 Task: Create a rule from the Routing list, Task moved to a section -> Set Priority in the project AuroraStream , set the section as To-Do and set the priority of the task as  High
Action: Mouse moved to (1301, 206)
Screenshot: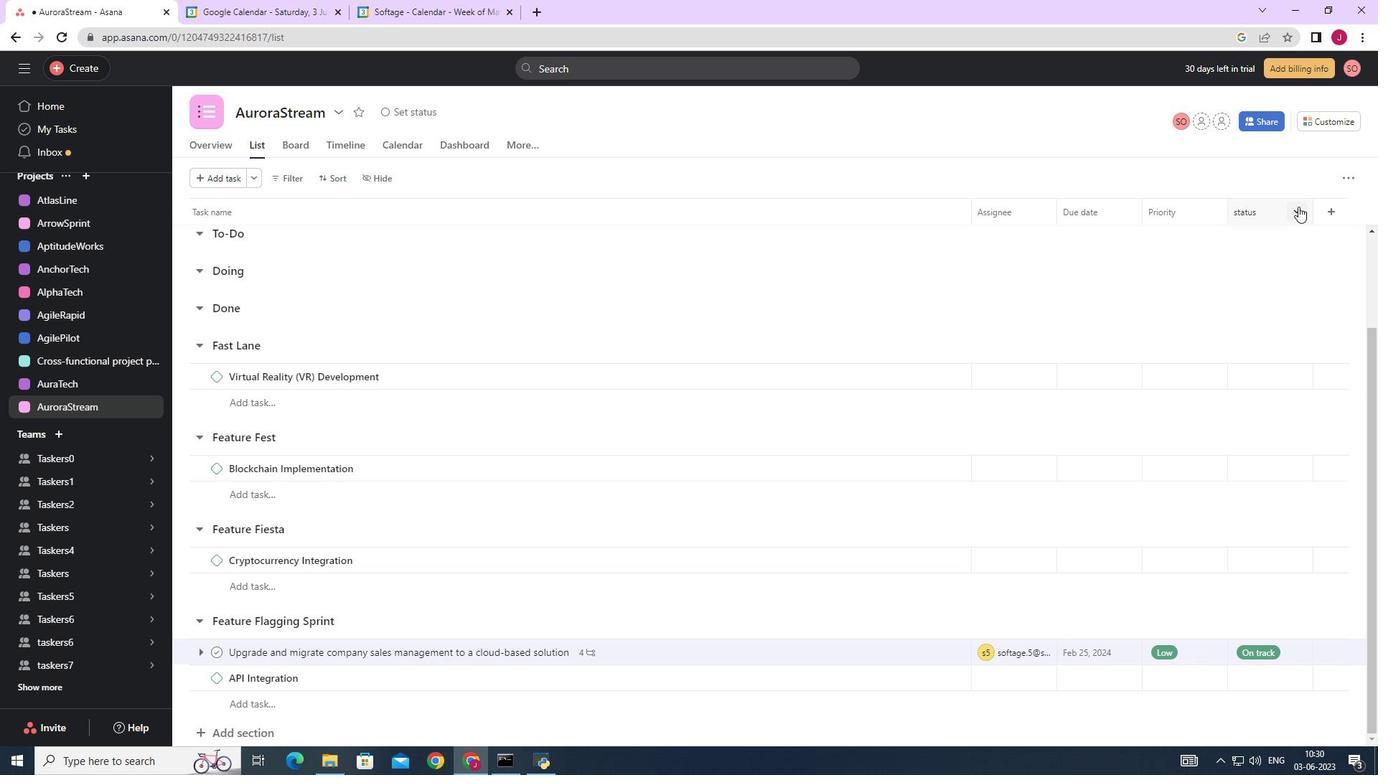 
Action: Mouse scrolled (1301, 206) with delta (0, 0)
Screenshot: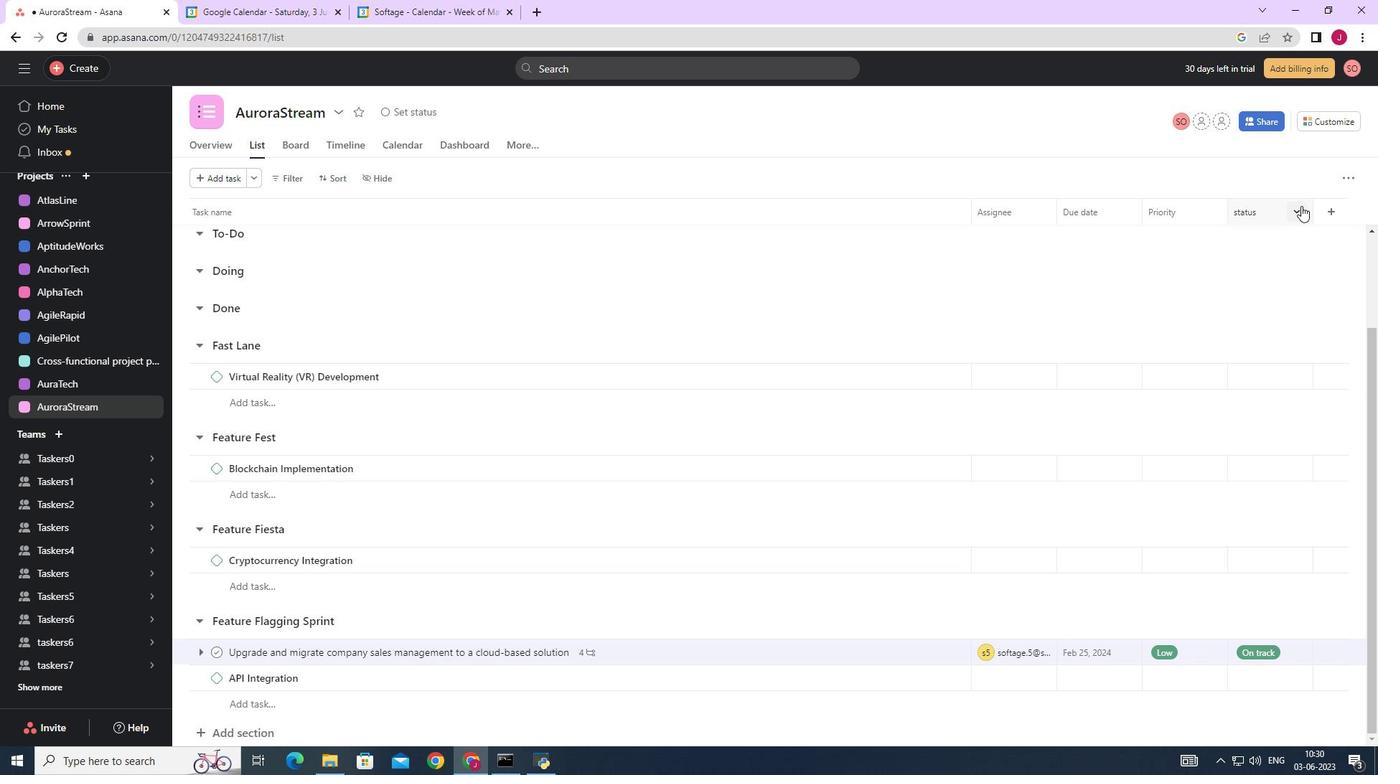 
Action: Mouse moved to (1335, 124)
Screenshot: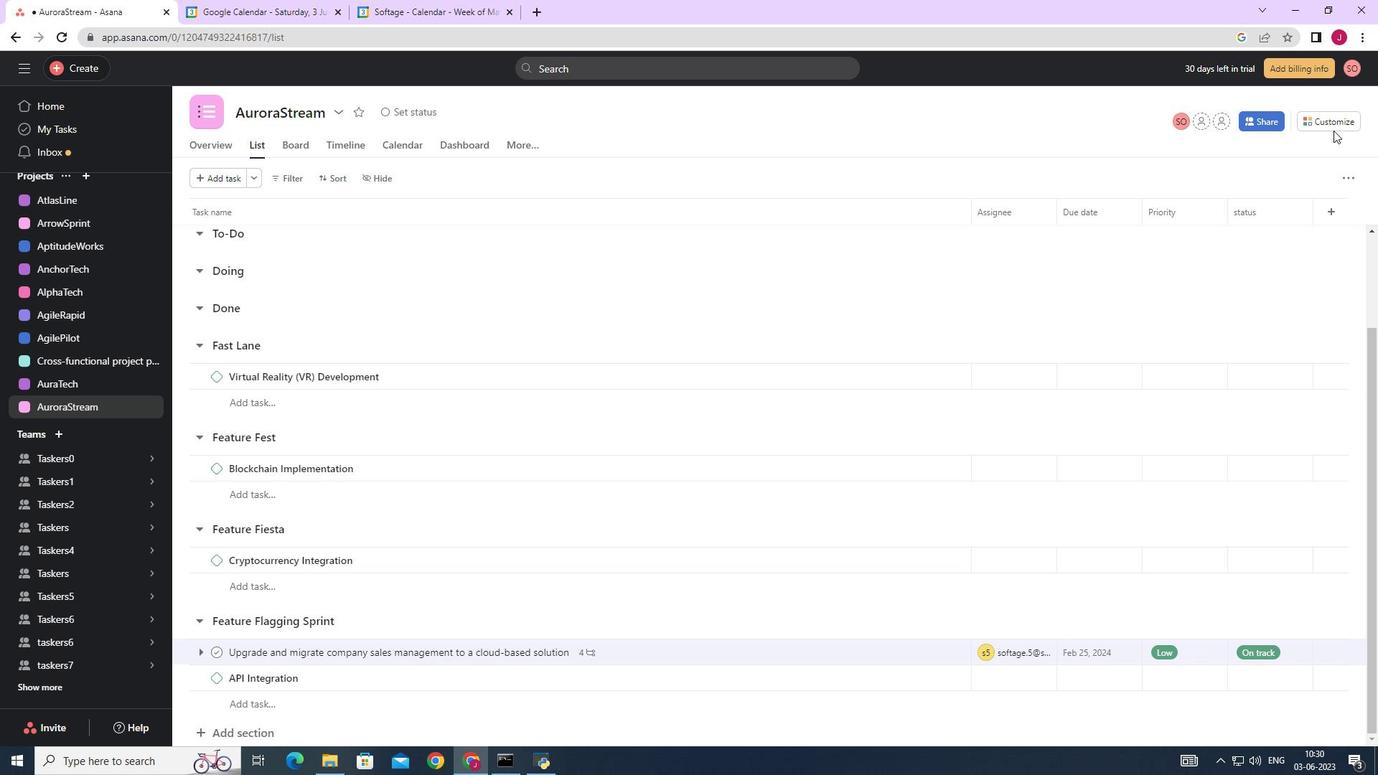 
Action: Mouse pressed left at (1335, 124)
Screenshot: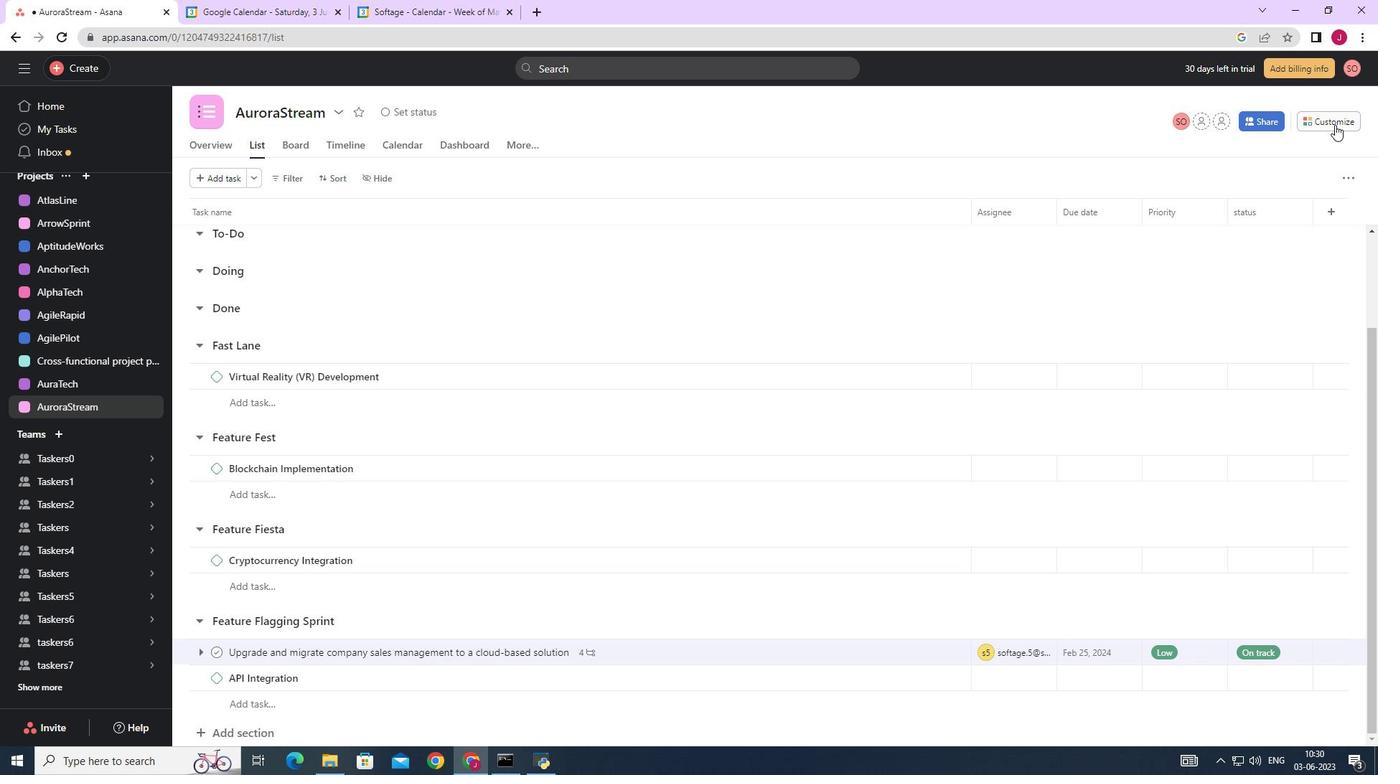 
Action: Mouse moved to (728, 470)
Screenshot: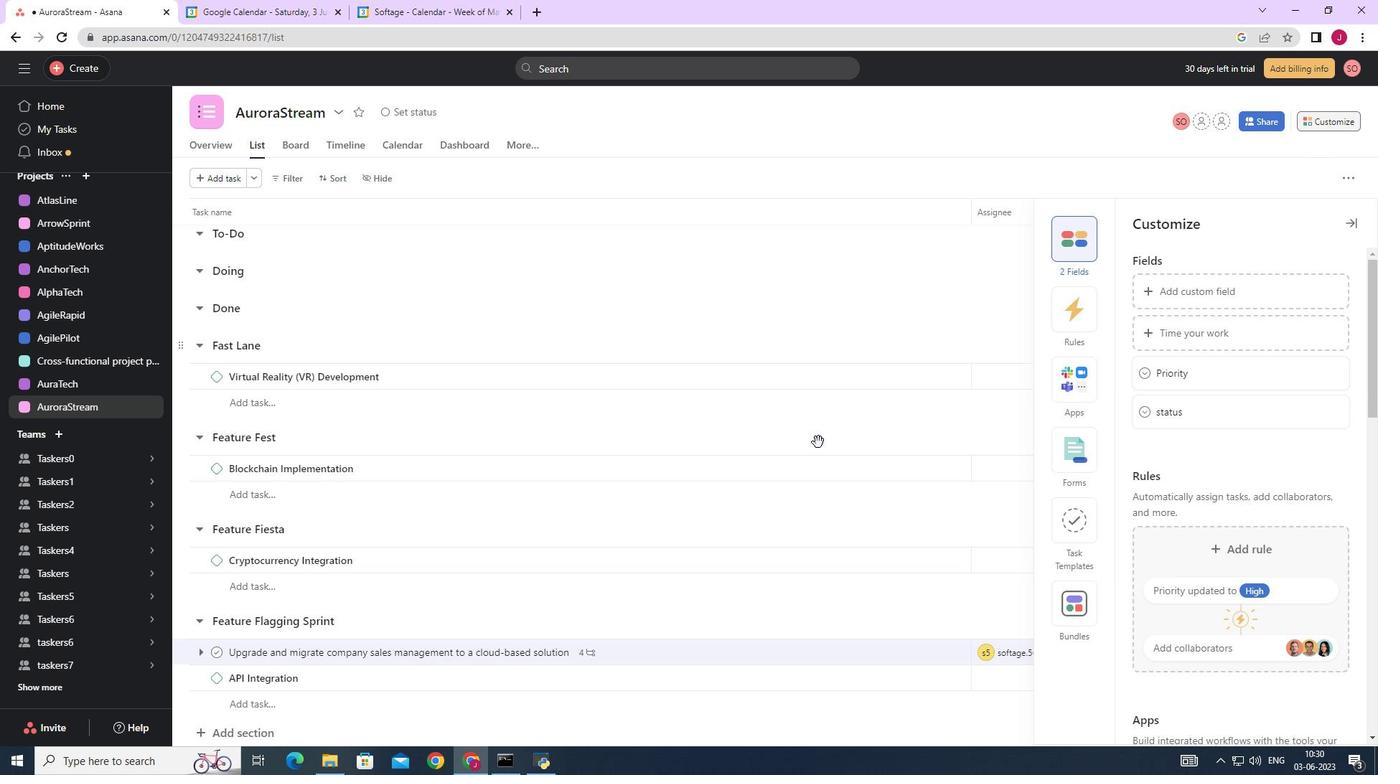 
Action: Mouse scrolled (728, 470) with delta (0, 0)
Screenshot: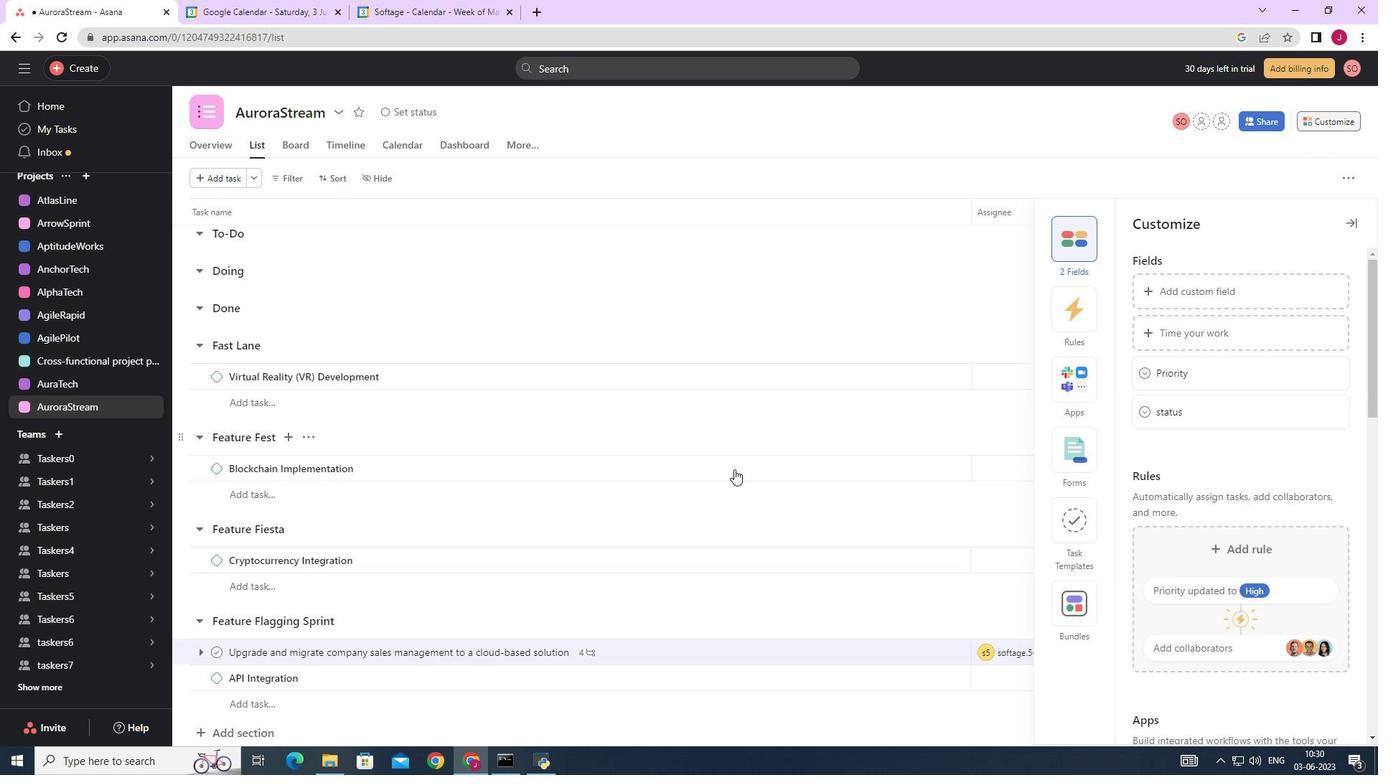 
Action: Mouse scrolled (728, 470) with delta (0, 0)
Screenshot: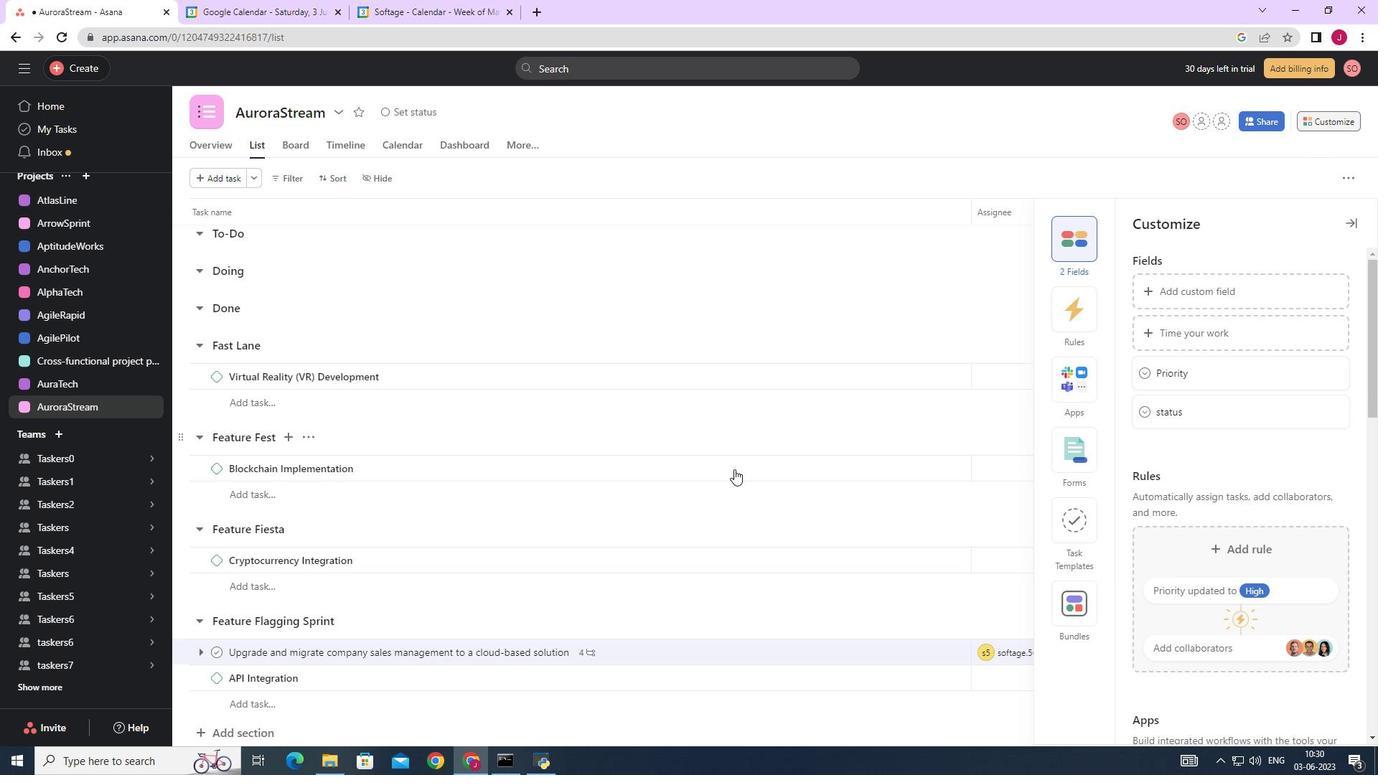 
Action: Mouse scrolled (728, 470) with delta (0, 0)
Screenshot: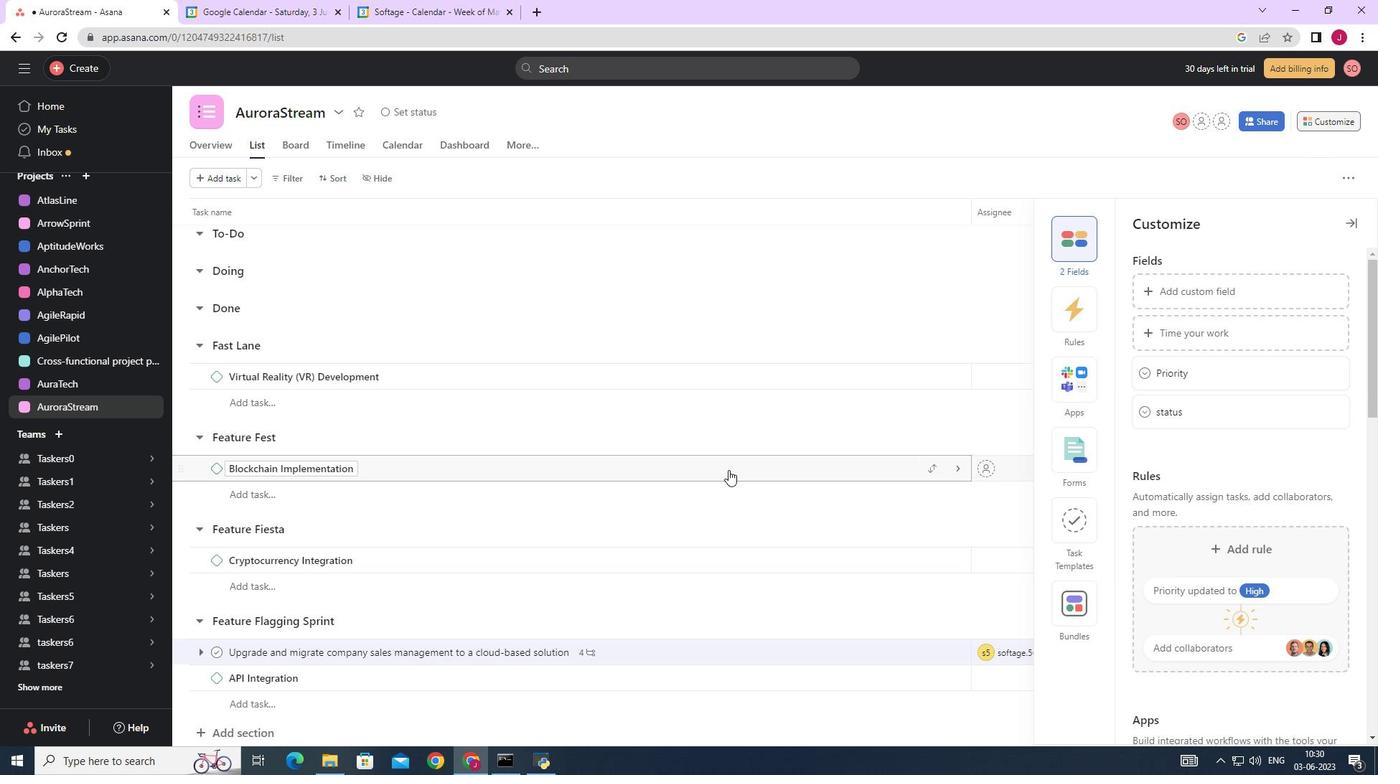
Action: Mouse scrolled (728, 470) with delta (0, 0)
Screenshot: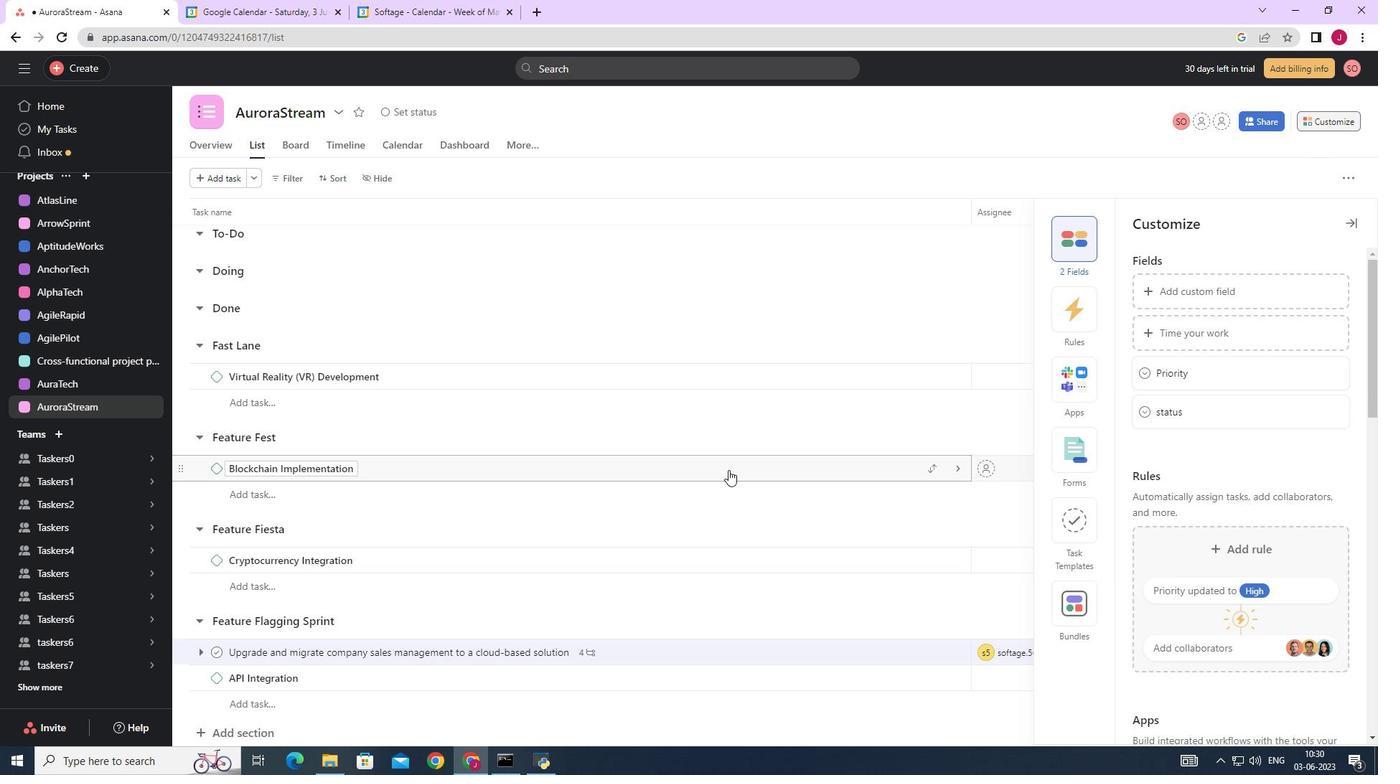 
Action: Mouse moved to (725, 468)
Screenshot: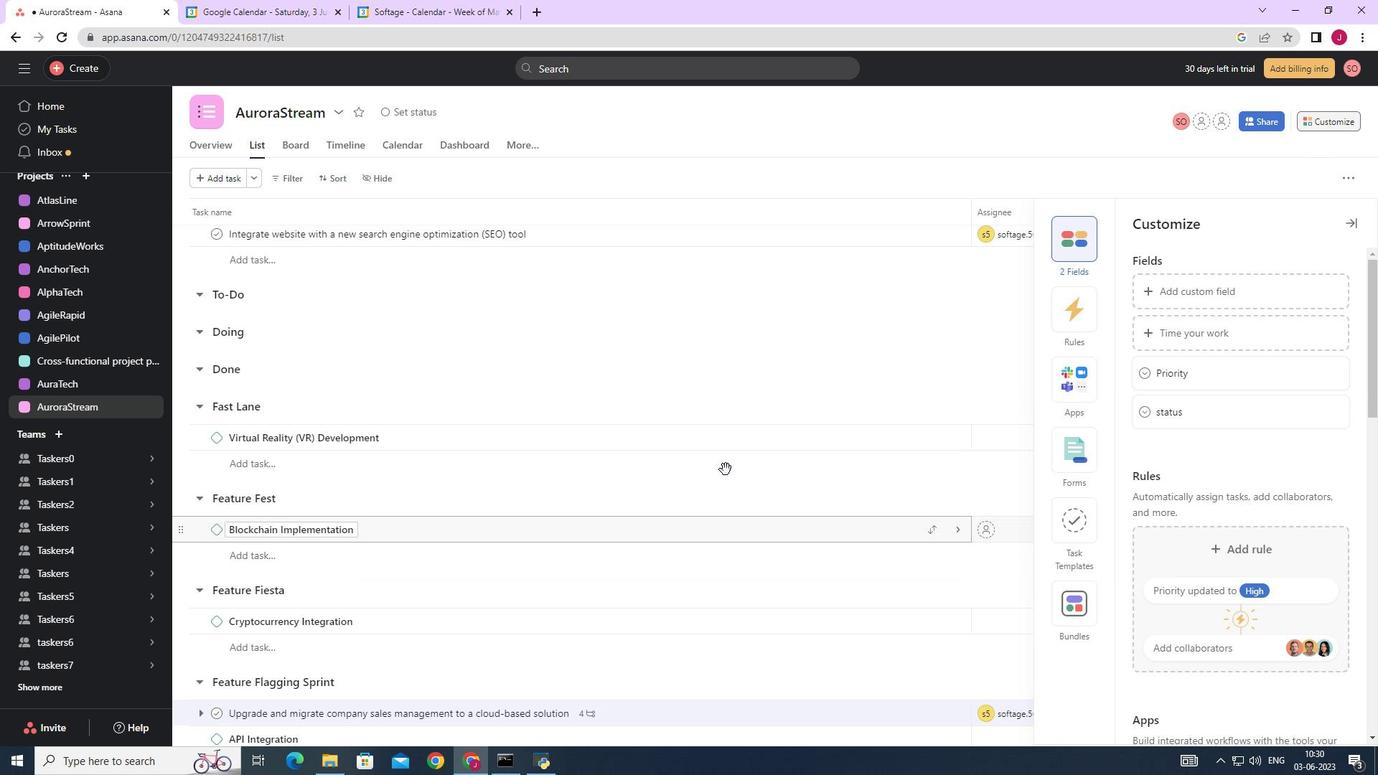 
Action: Mouse scrolled (725, 469) with delta (0, 0)
Screenshot: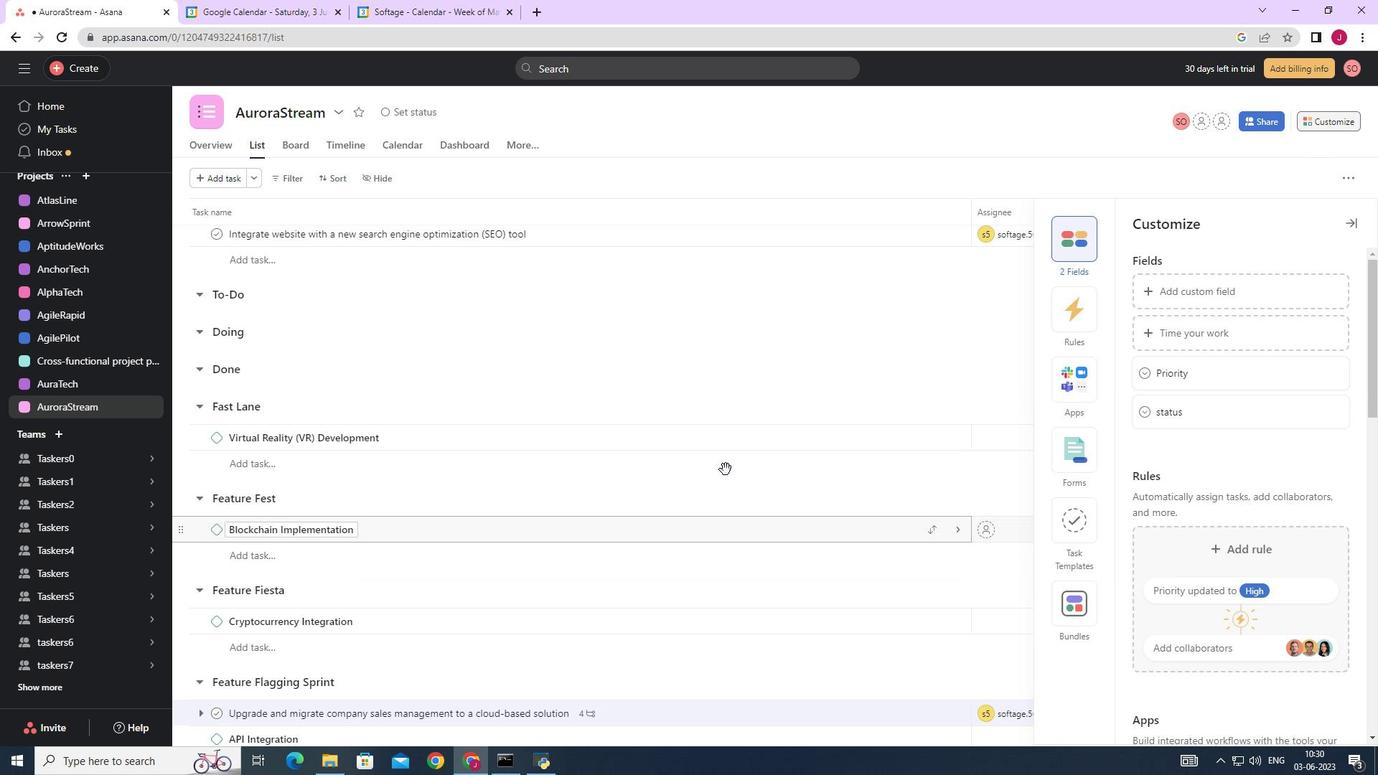
Action: Mouse scrolled (725, 469) with delta (0, 0)
Screenshot: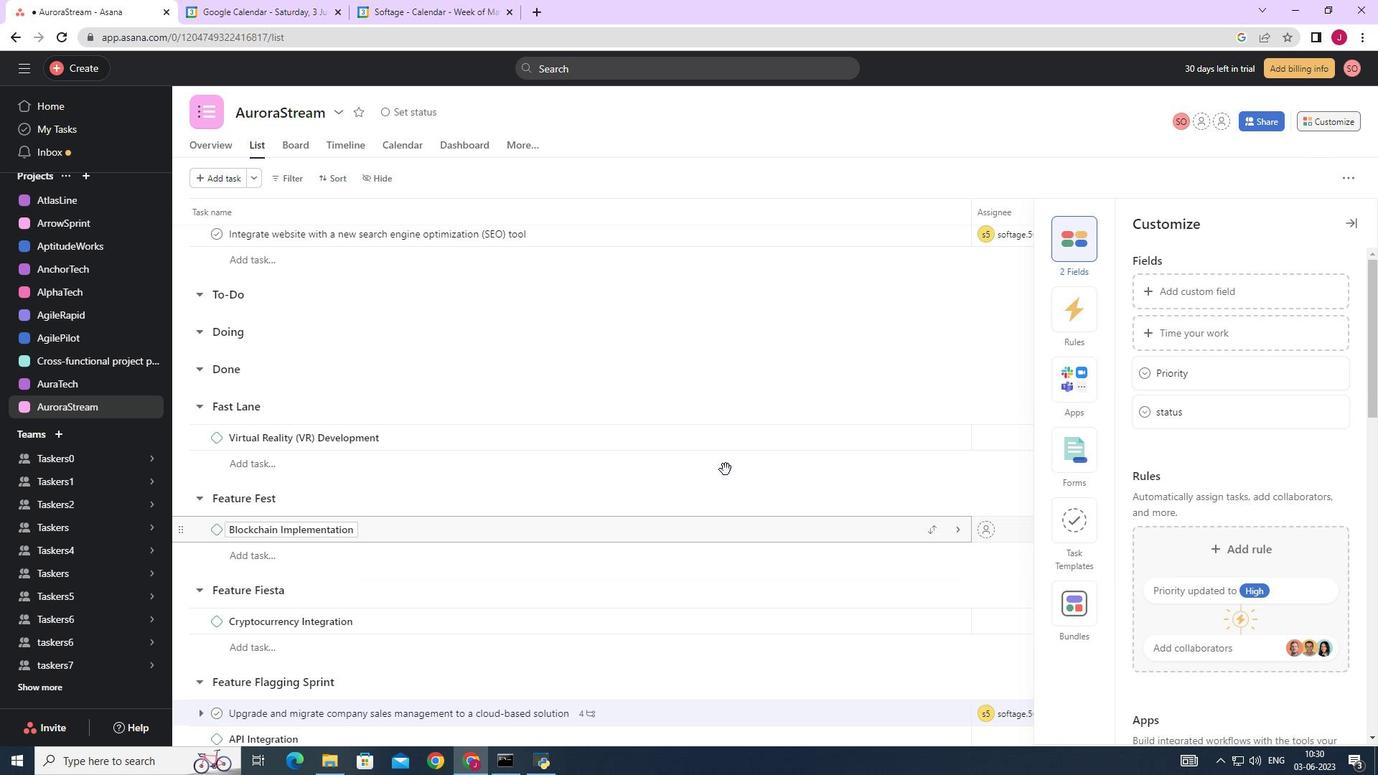 
Action: Mouse scrolled (725, 469) with delta (0, 0)
Screenshot: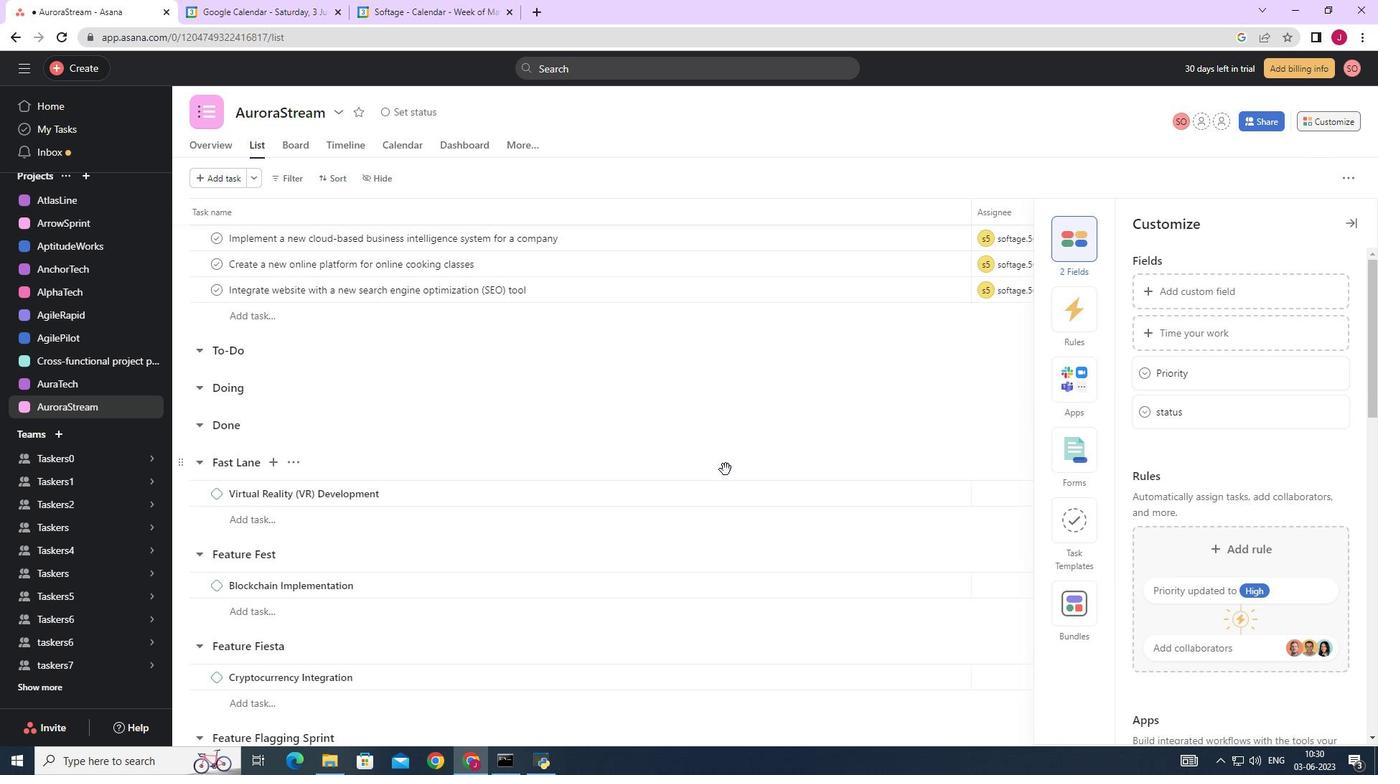 
Action: Mouse scrolled (725, 469) with delta (0, 0)
Screenshot: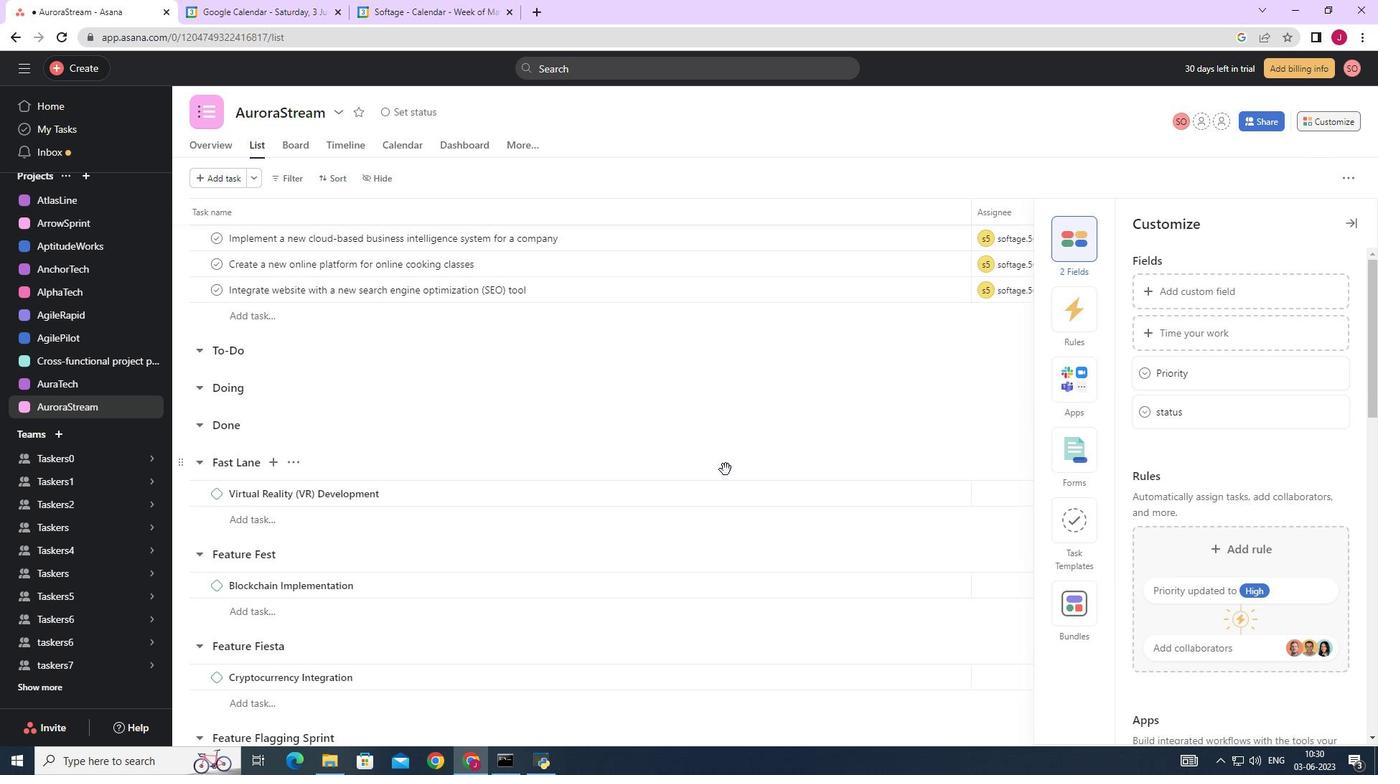 
Action: Mouse moved to (1066, 323)
Screenshot: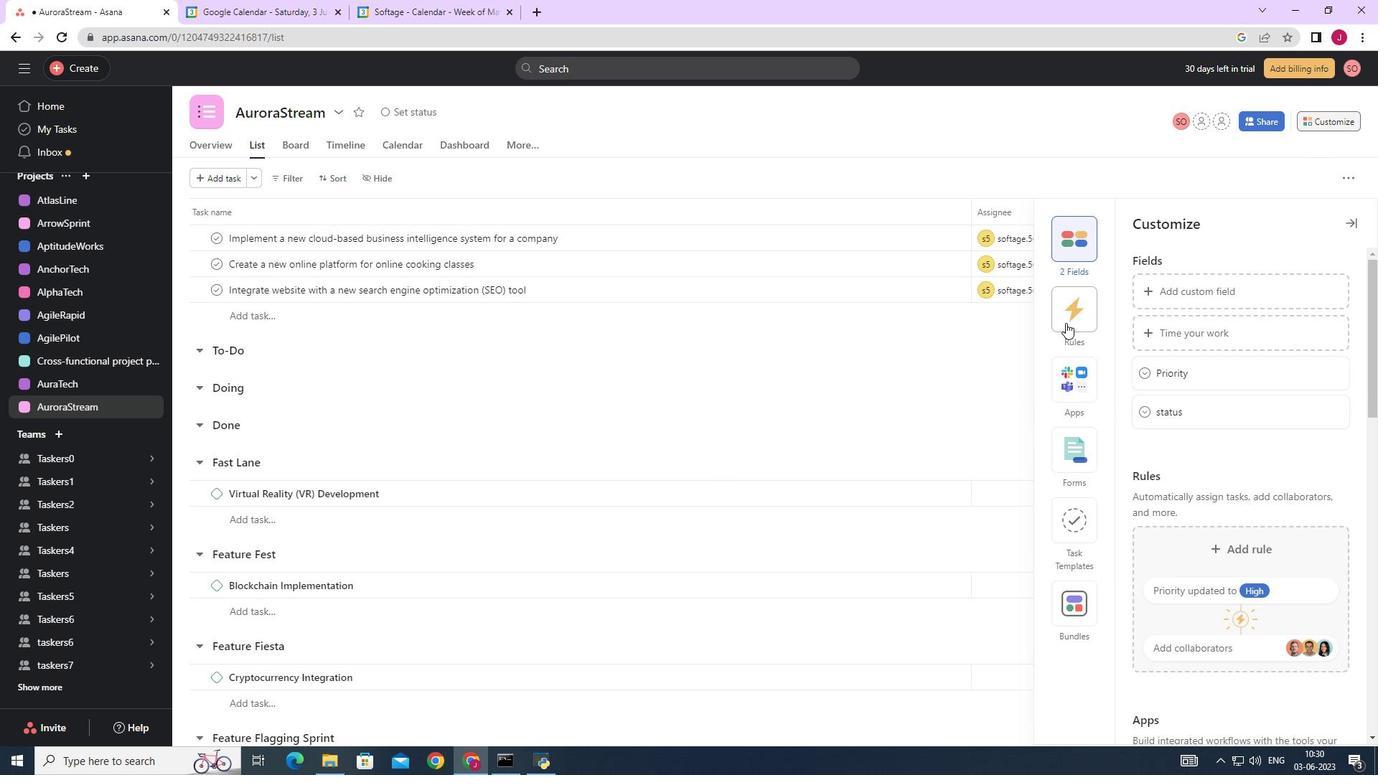 
Action: Mouse pressed left at (1066, 323)
Screenshot: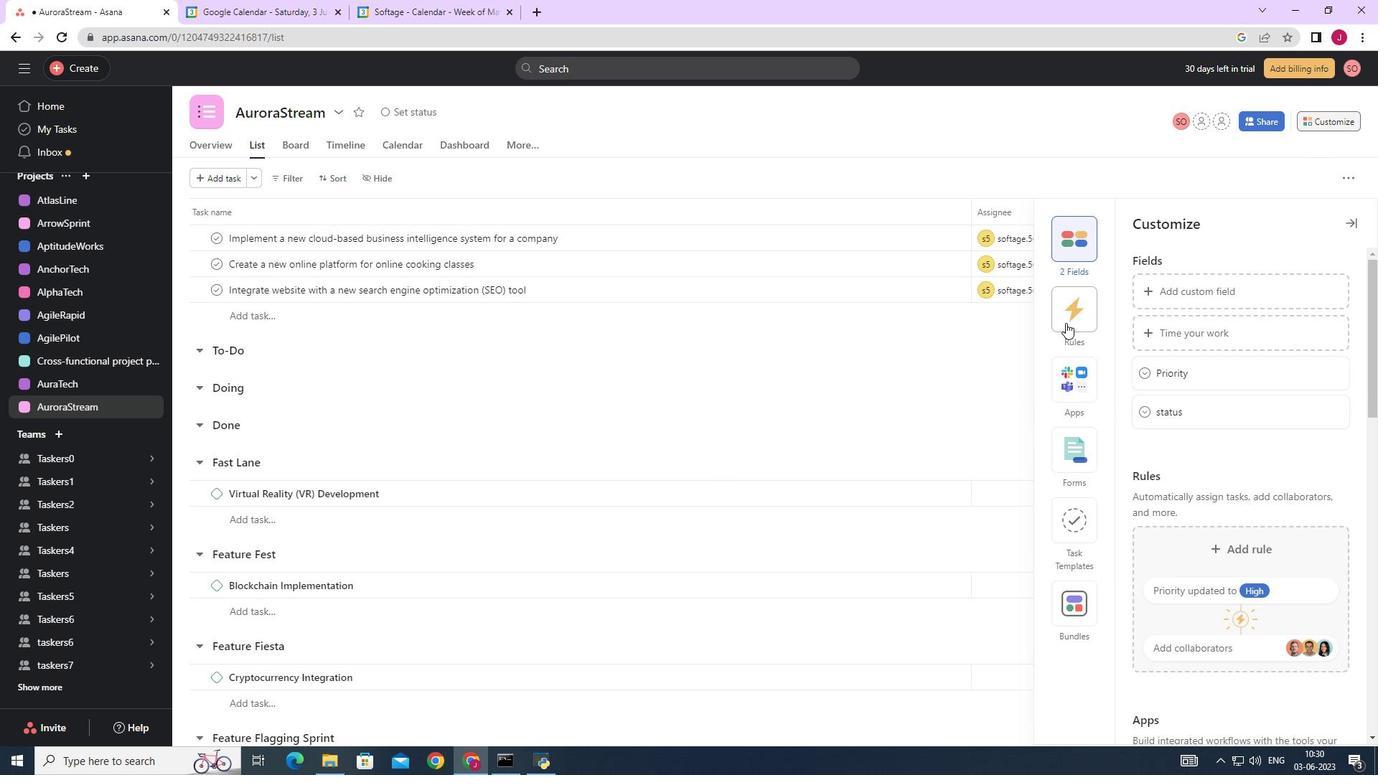 
Action: Mouse moved to (1181, 321)
Screenshot: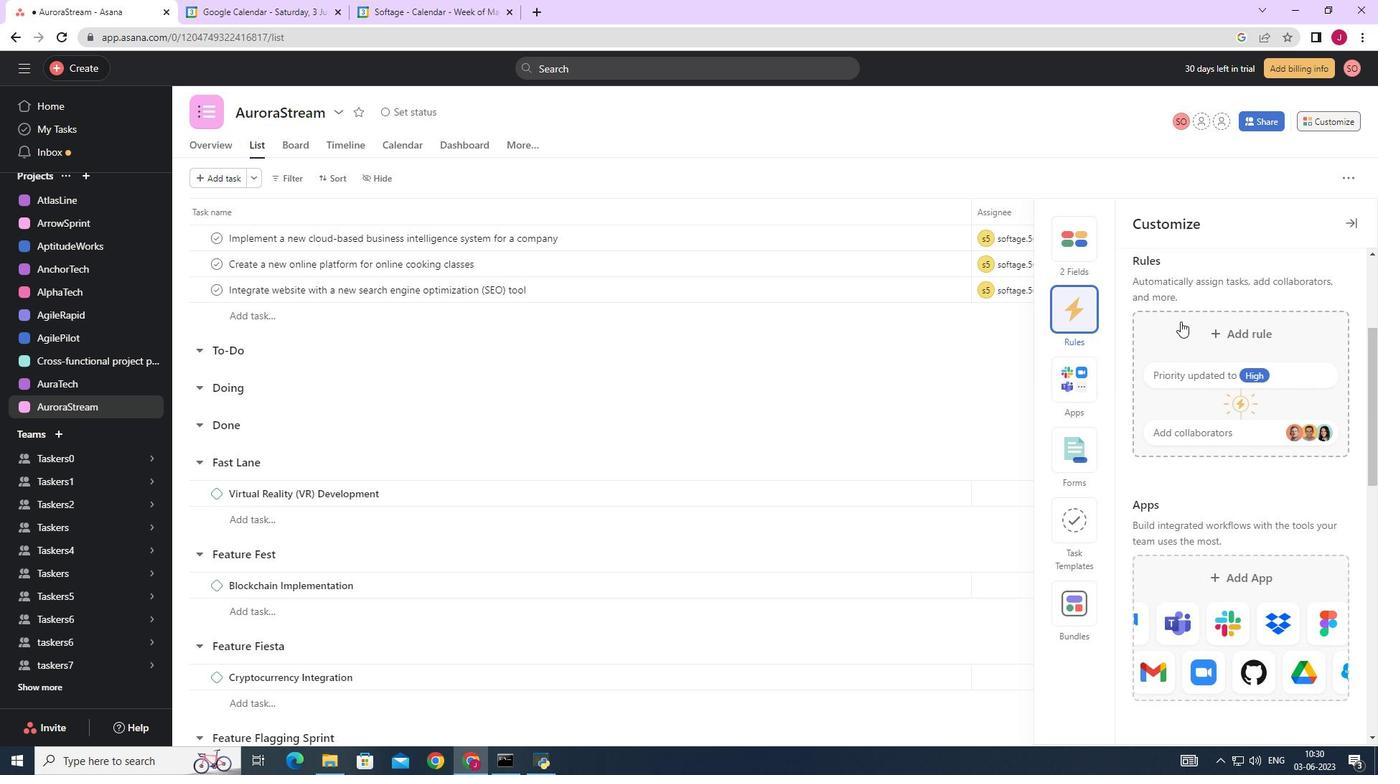 
Action: Mouse pressed left at (1181, 321)
Screenshot: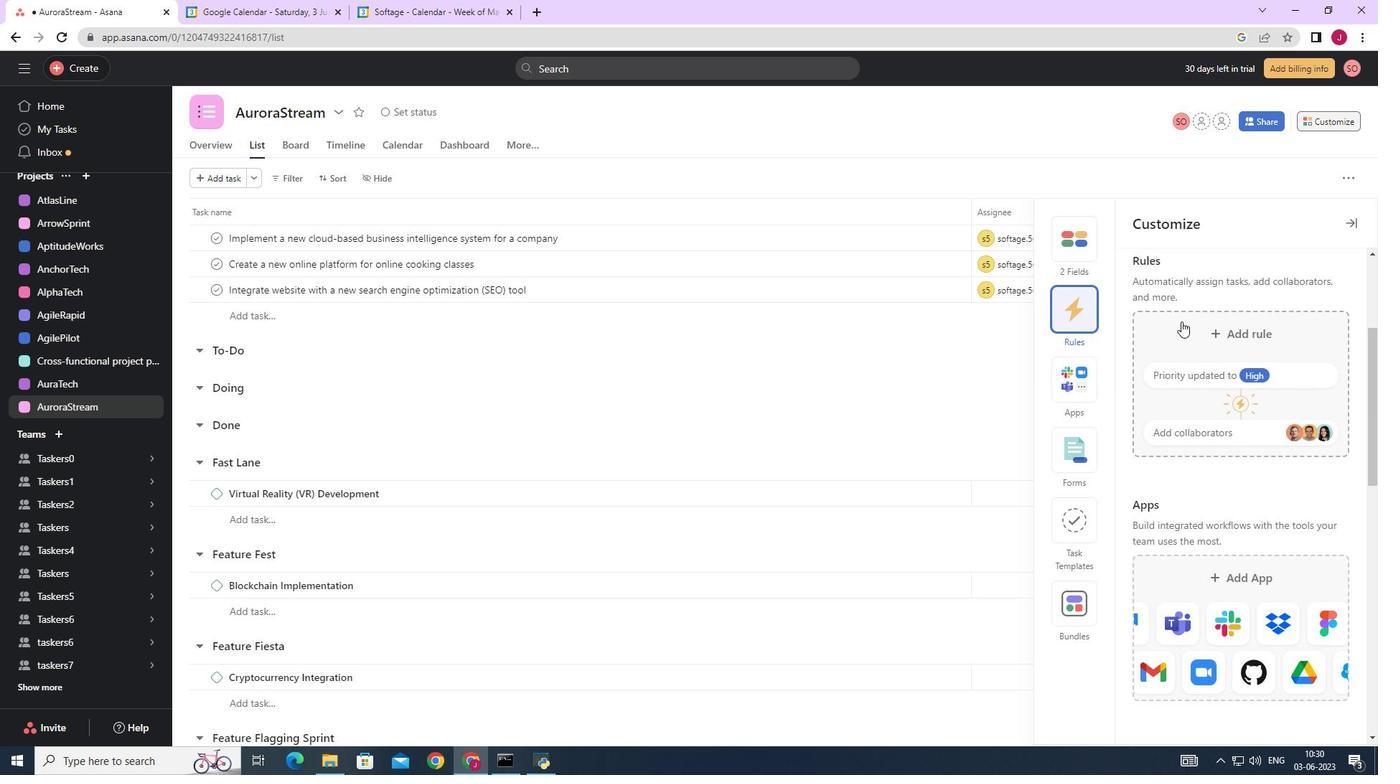 
Action: Mouse moved to (308, 193)
Screenshot: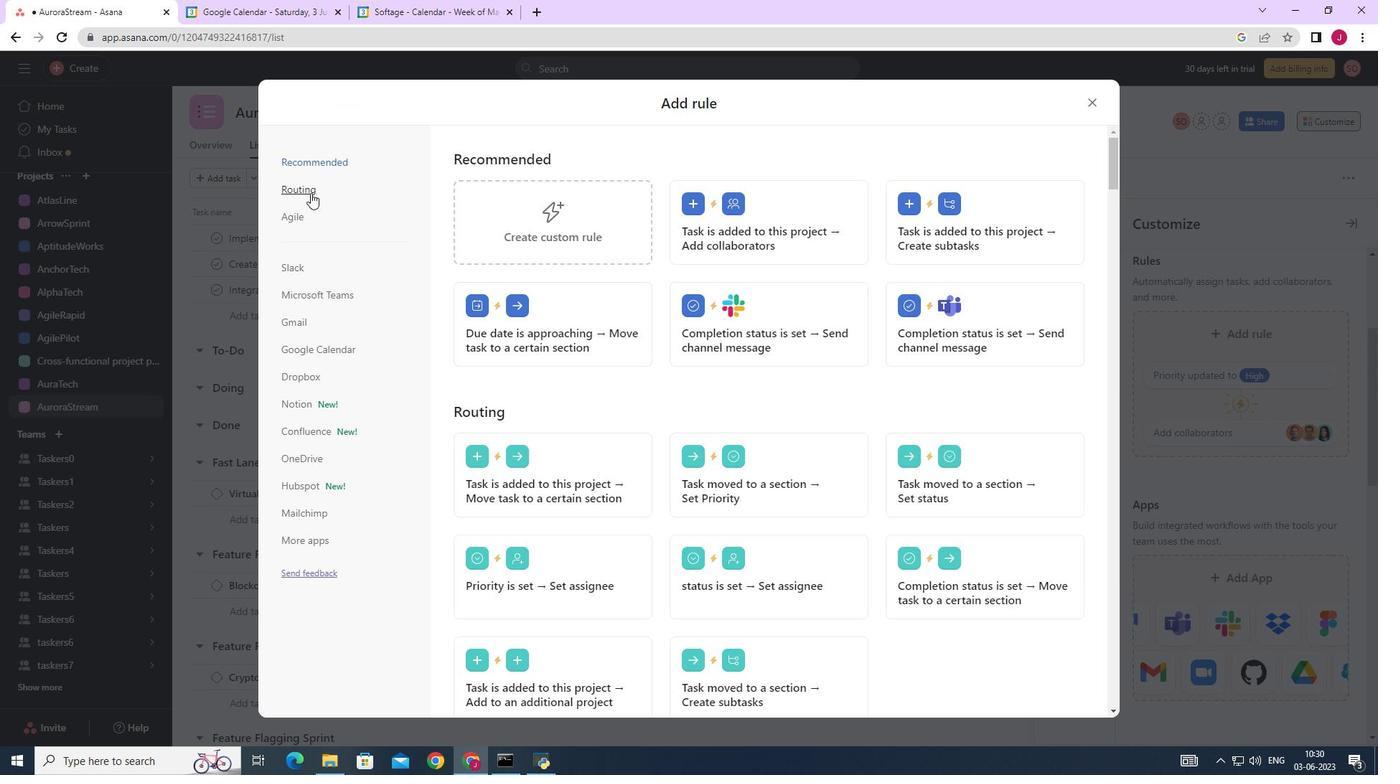 
Action: Mouse pressed left at (308, 193)
Screenshot: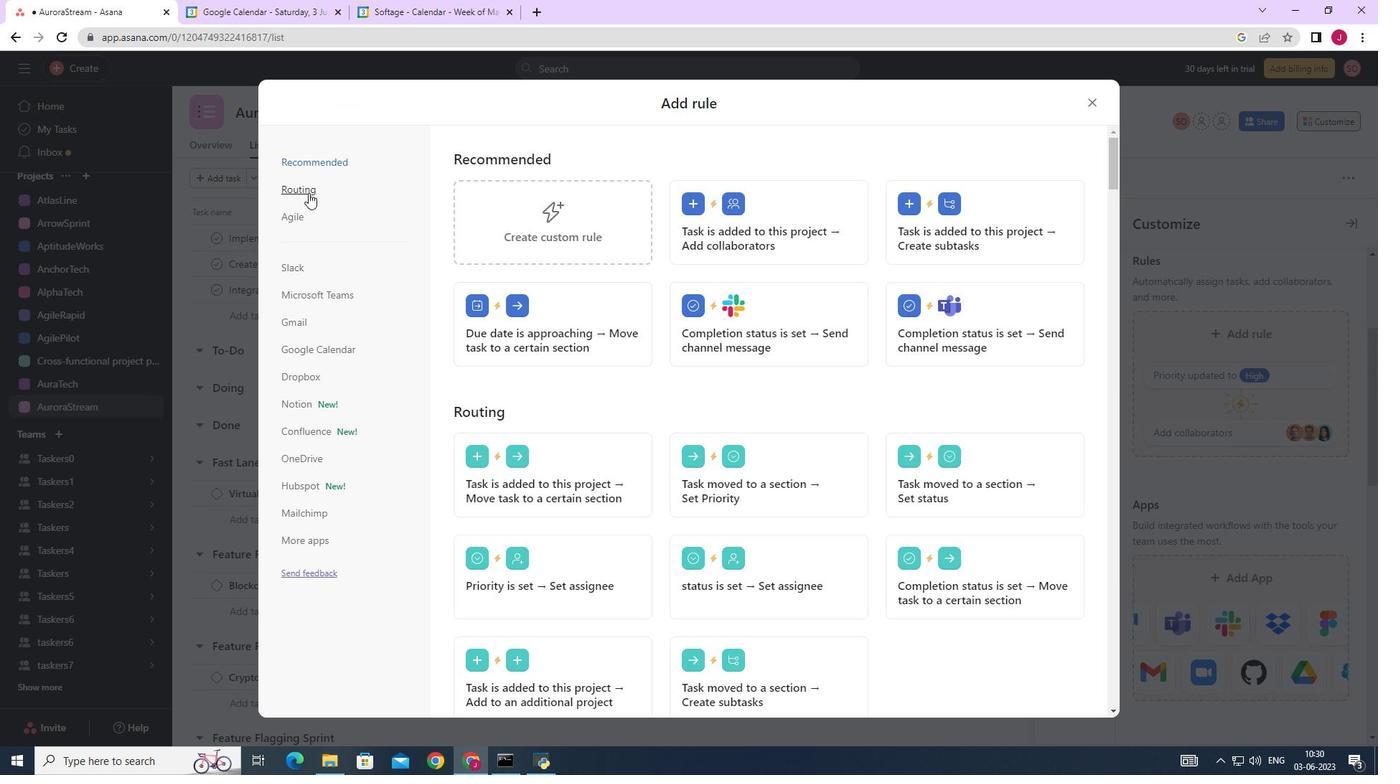 
Action: Mouse moved to (758, 241)
Screenshot: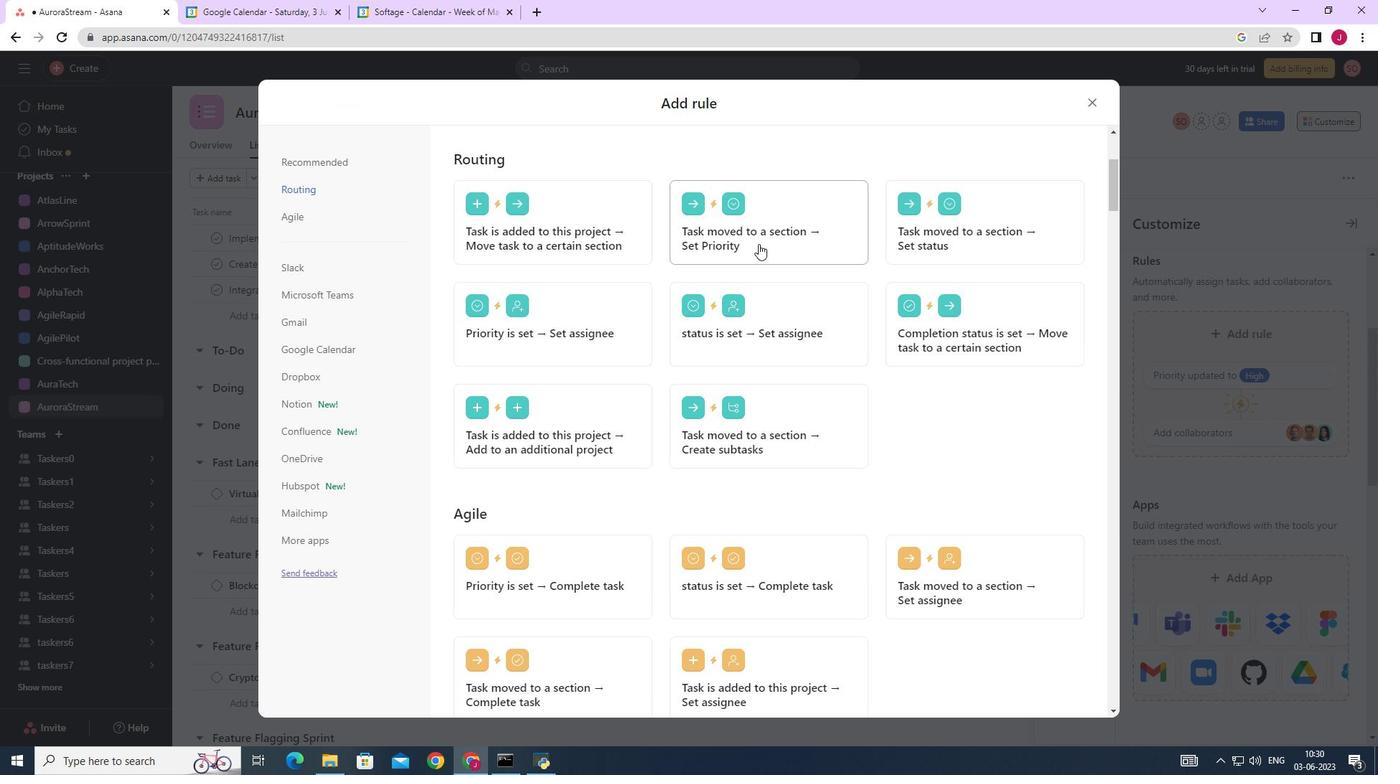 
Action: Mouse pressed left at (758, 241)
Screenshot: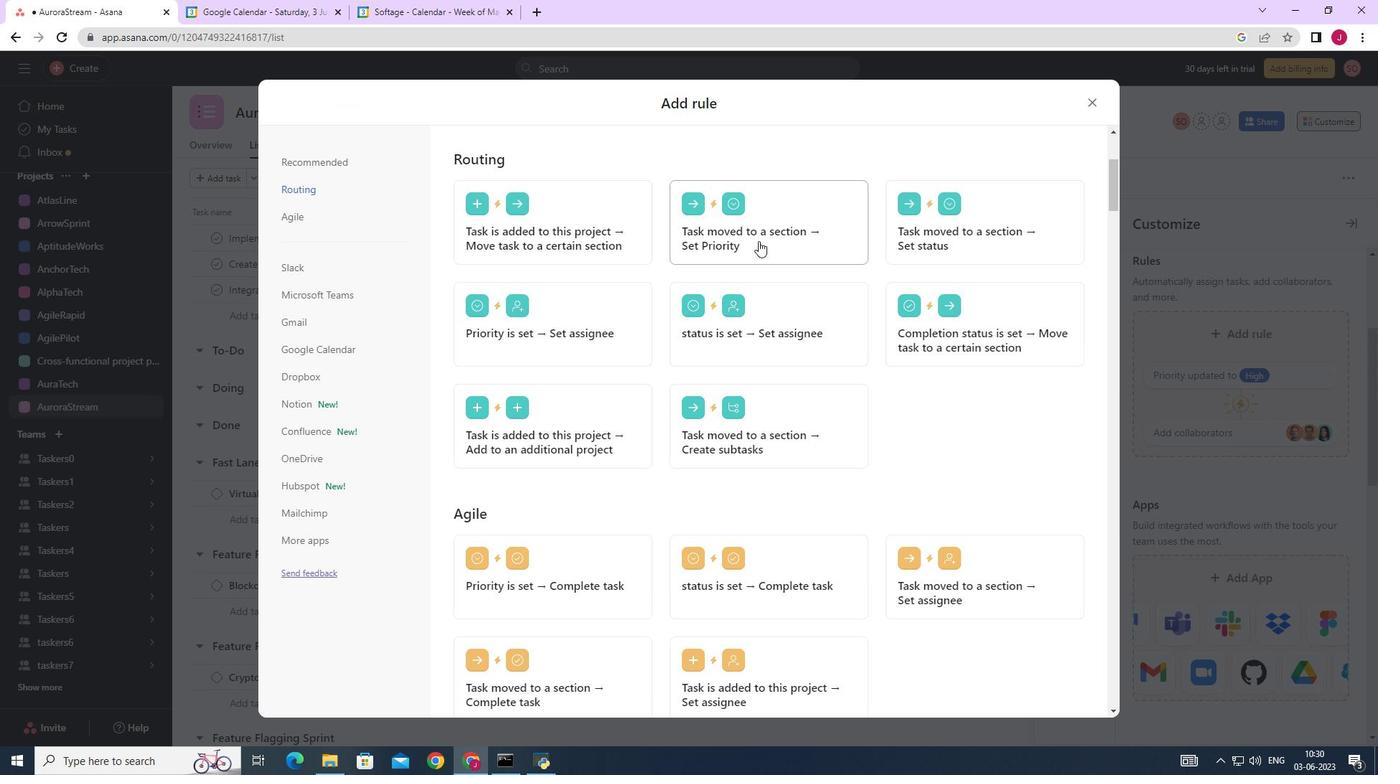 
Action: Mouse moved to (564, 399)
Screenshot: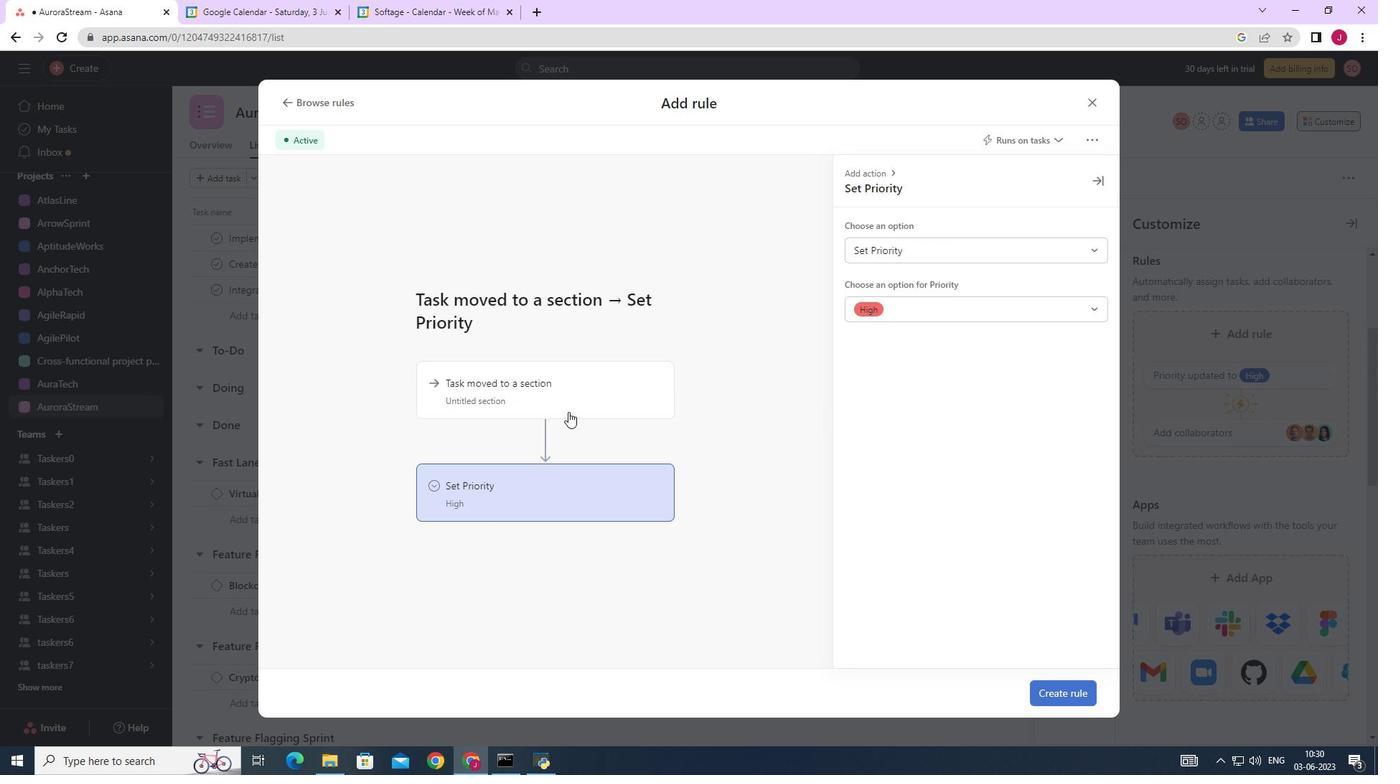 
Action: Mouse pressed left at (564, 399)
Screenshot: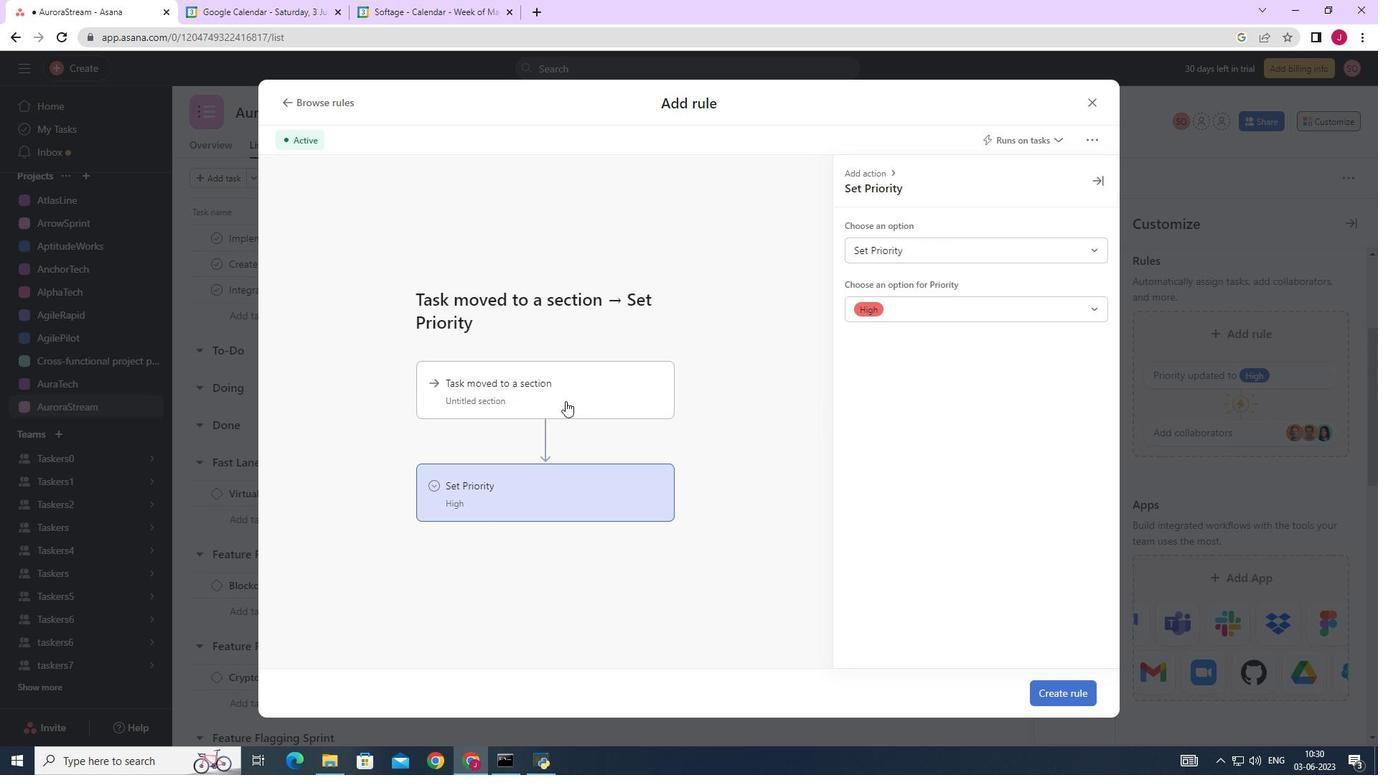 
Action: Mouse moved to (880, 249)
Screenshot: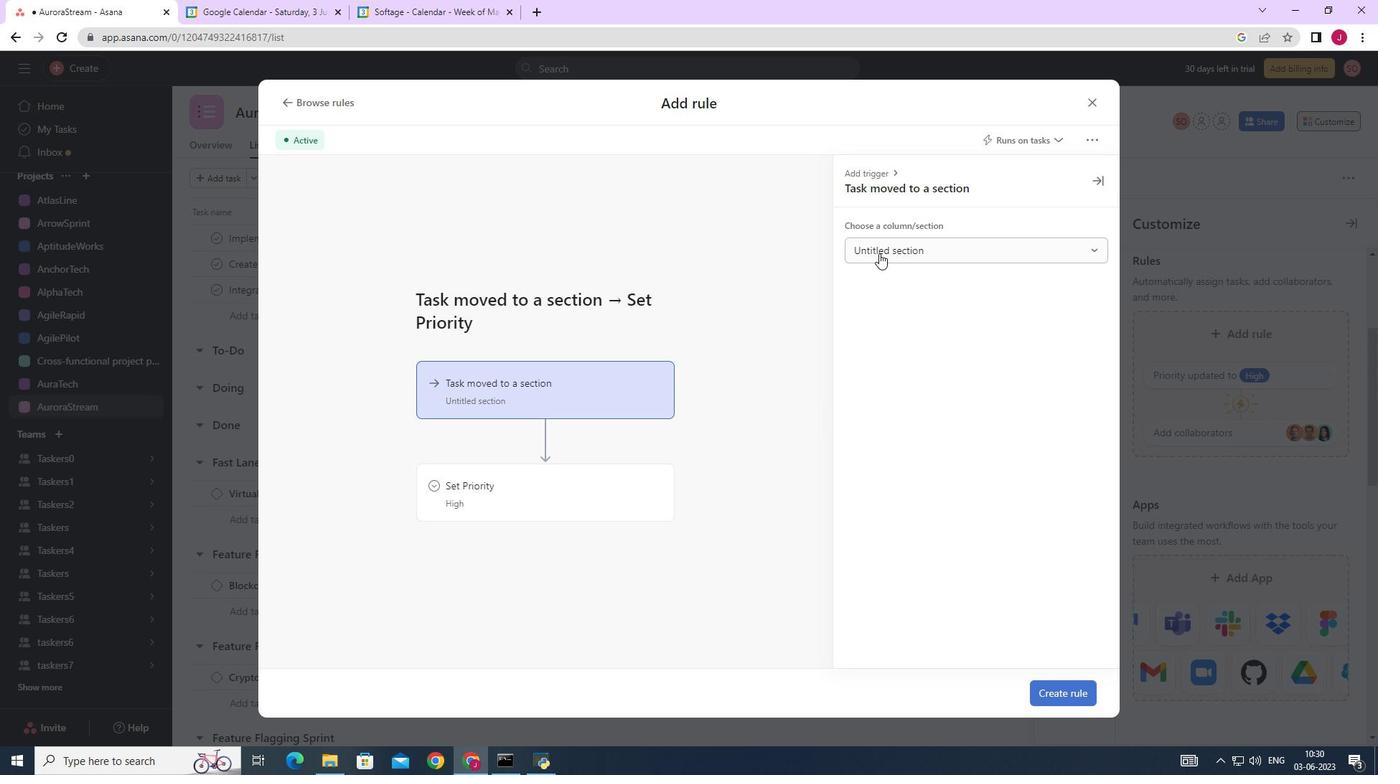 
Action: Mouse pressed left at (880, 249)
Screenshot: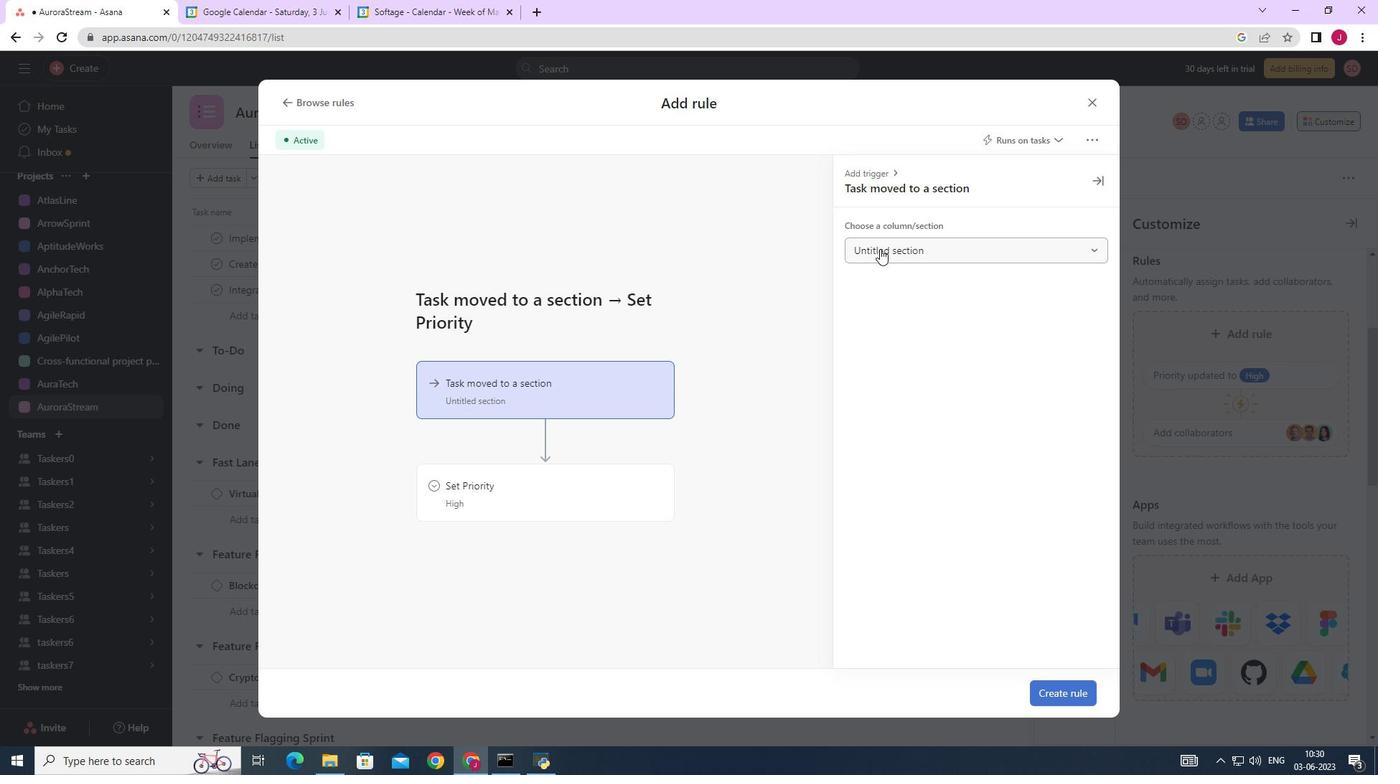 
Action: Mouse moved to (883, 313)
Screenshot: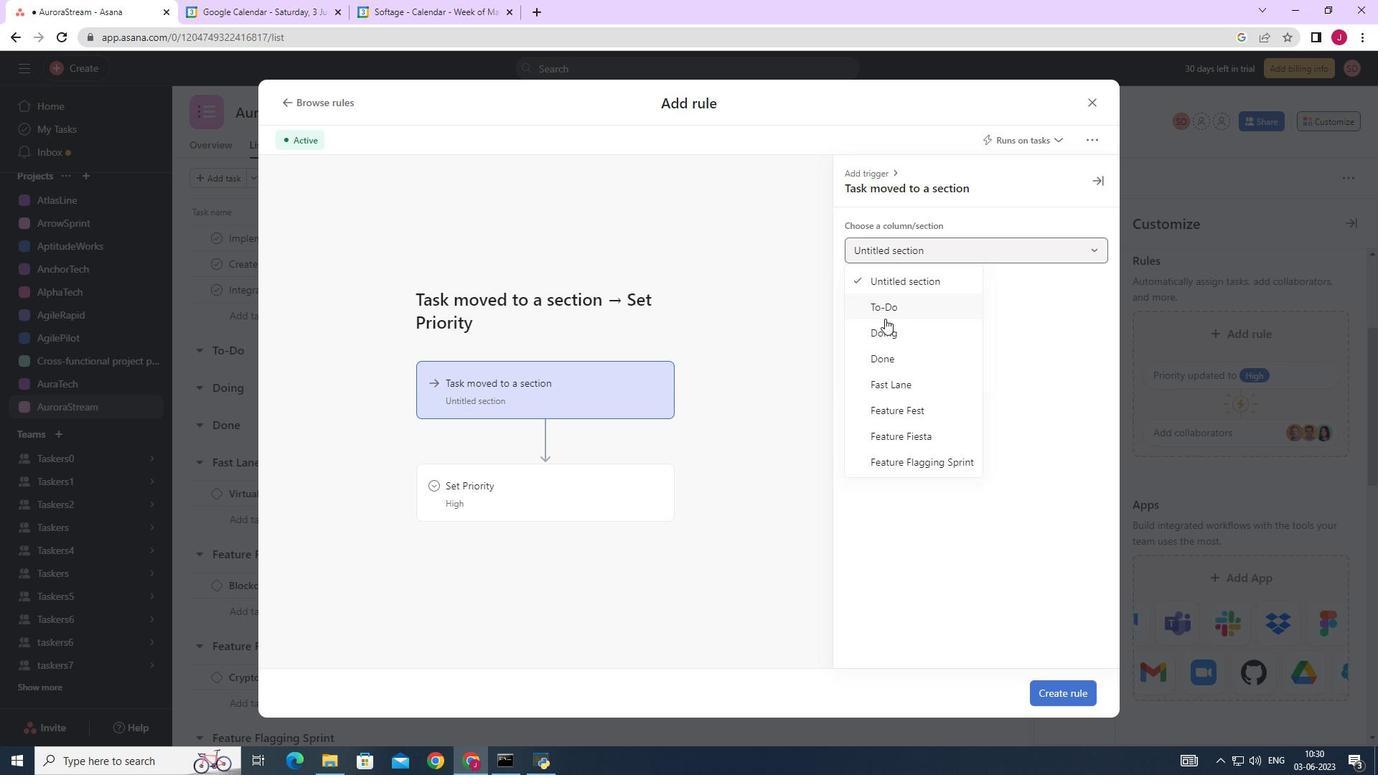 
Action: Mouse pressed left at (883, 313)
Screenshot: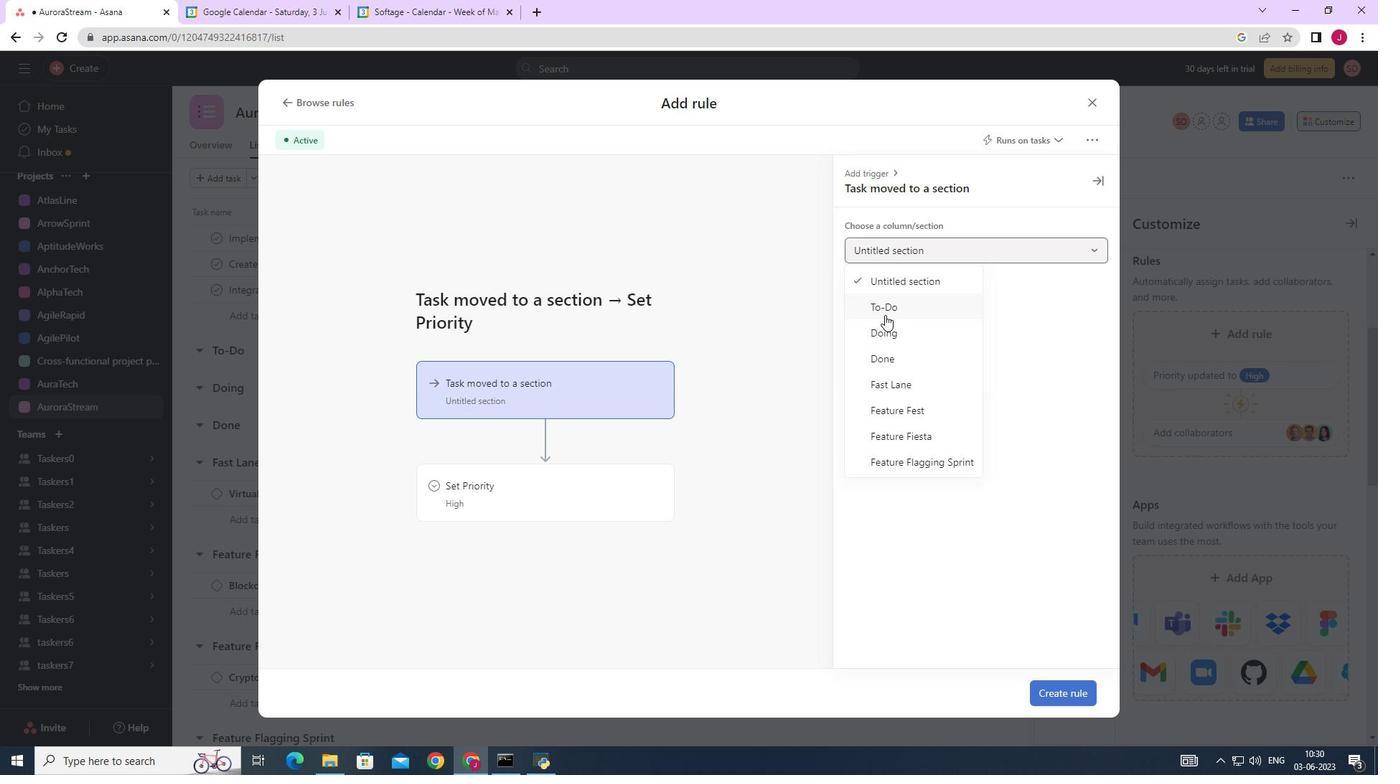 
Action: Mouse moved to (598, 493)
Screenshot: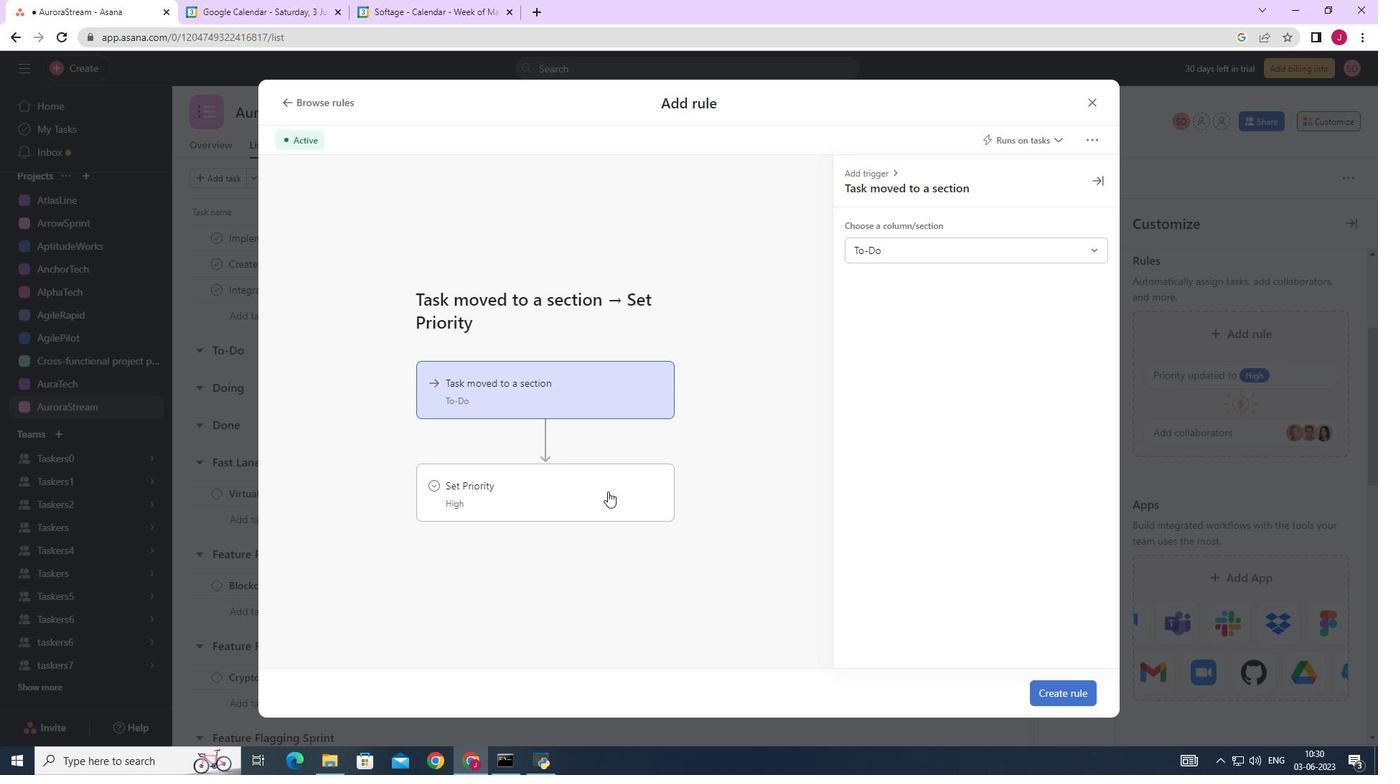 
Action: Mouse pressed left at (598, 493)
Screenshot: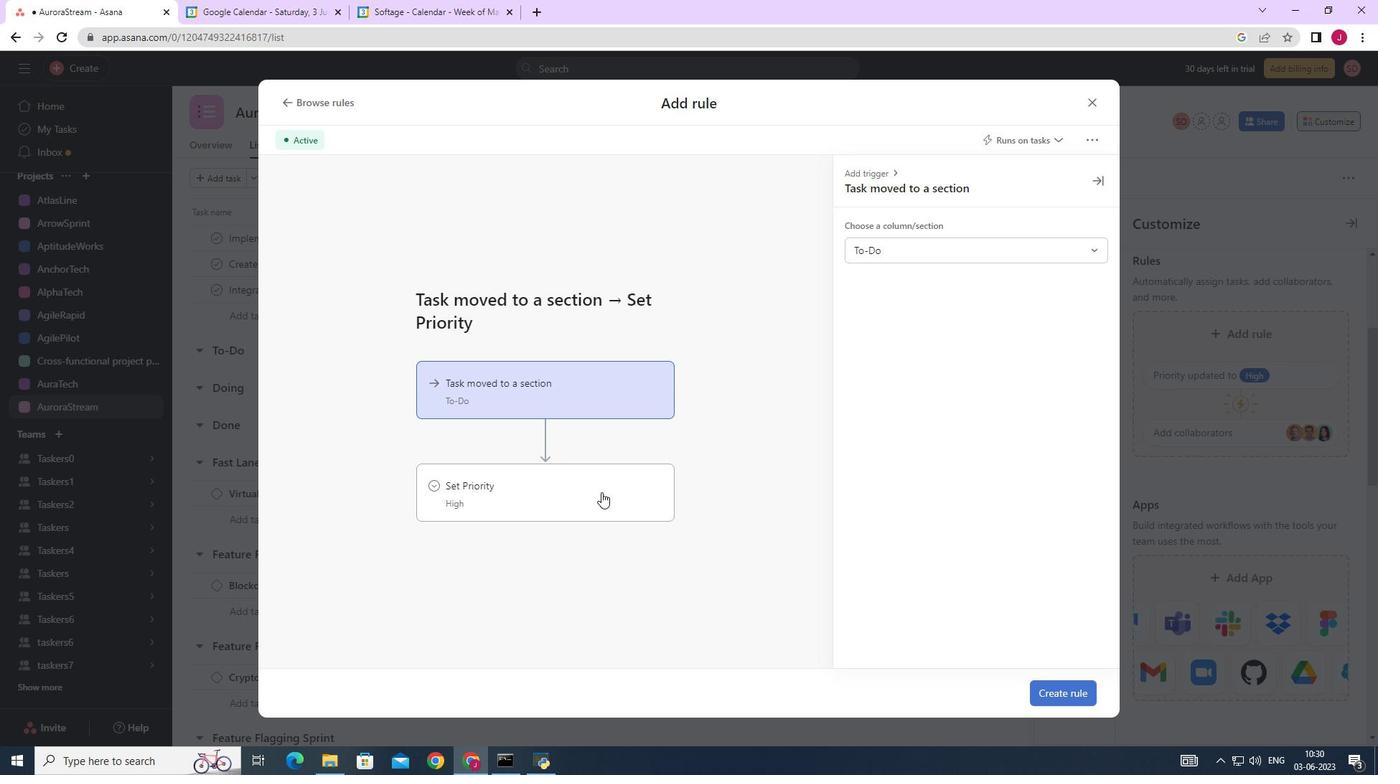 
Action: Mouse moved to (909, 241)
Screenshot: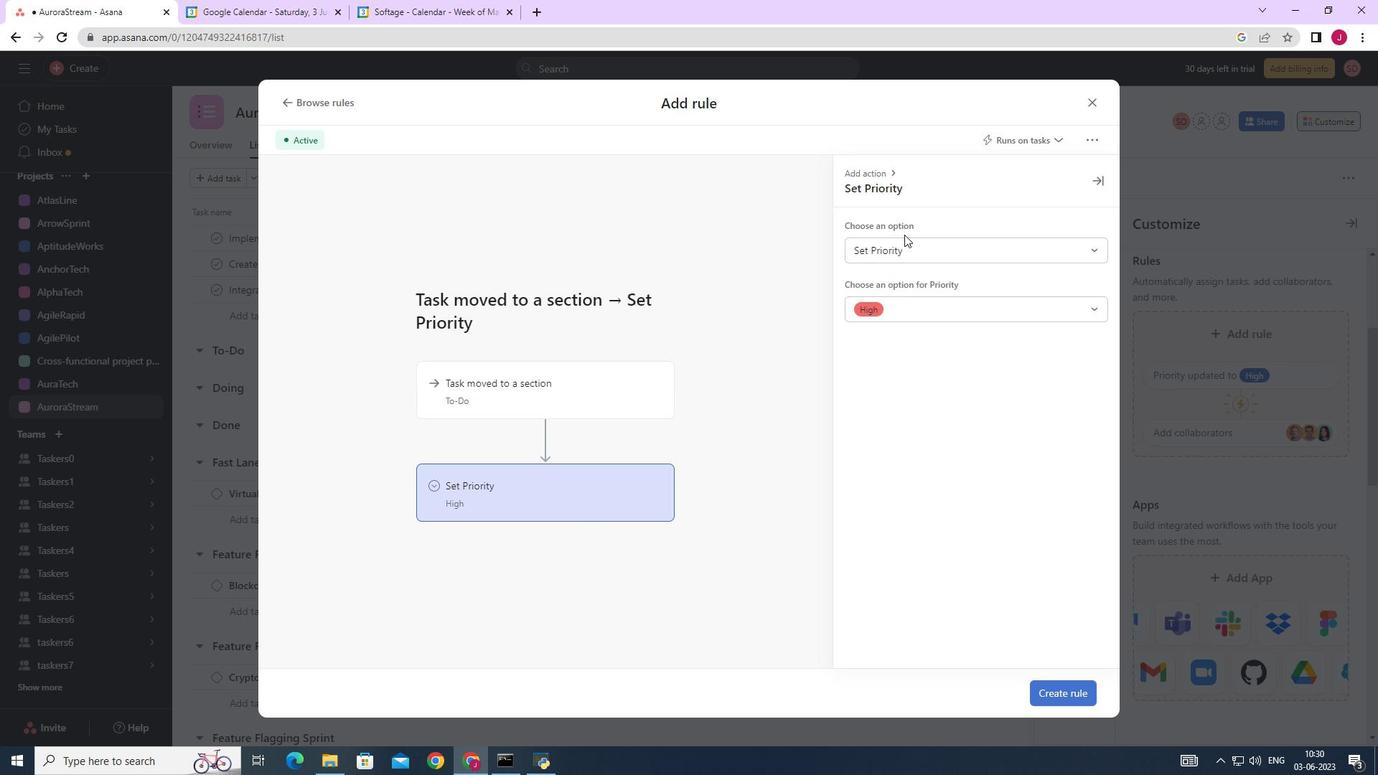 
Action: Mouse pressed left at (909, 241)
Screenshot: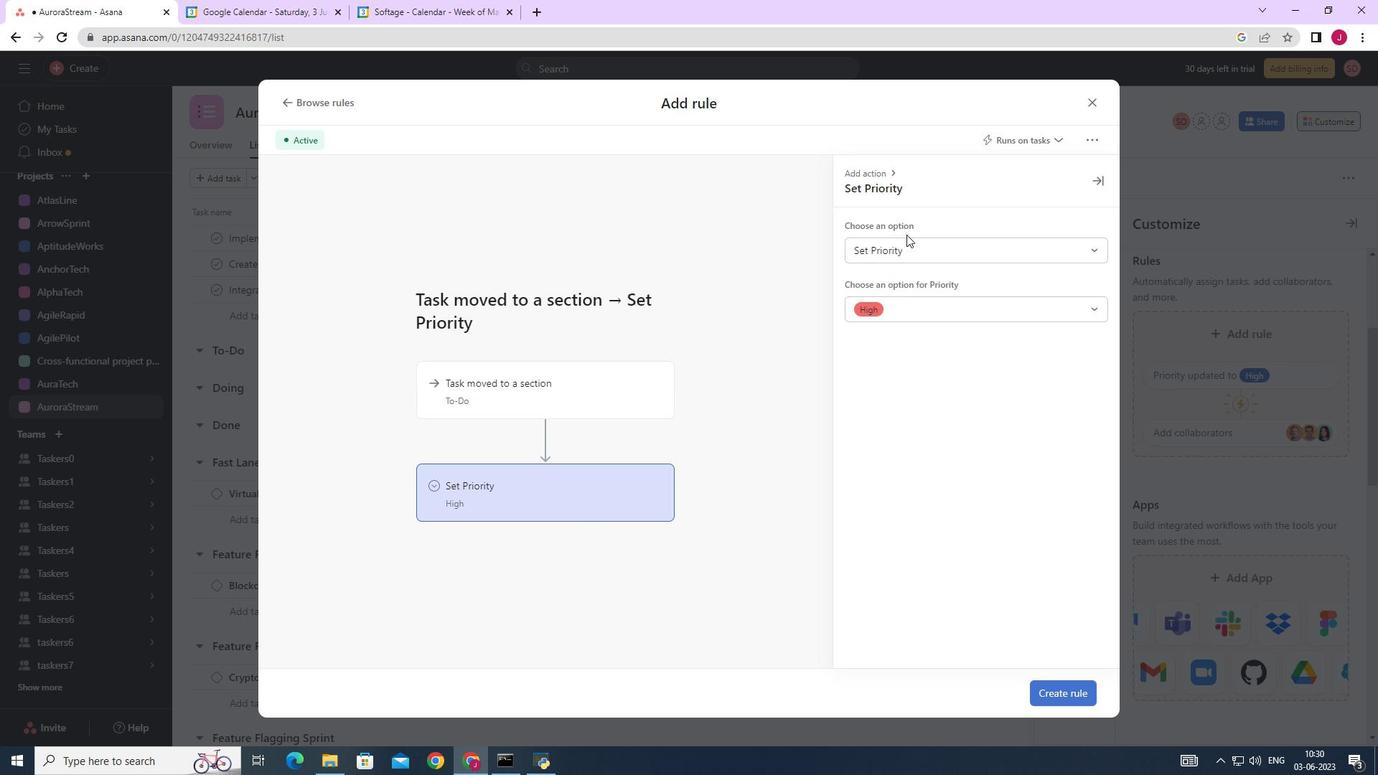
Action: Mouse moved to (905, 284)
Screenshot: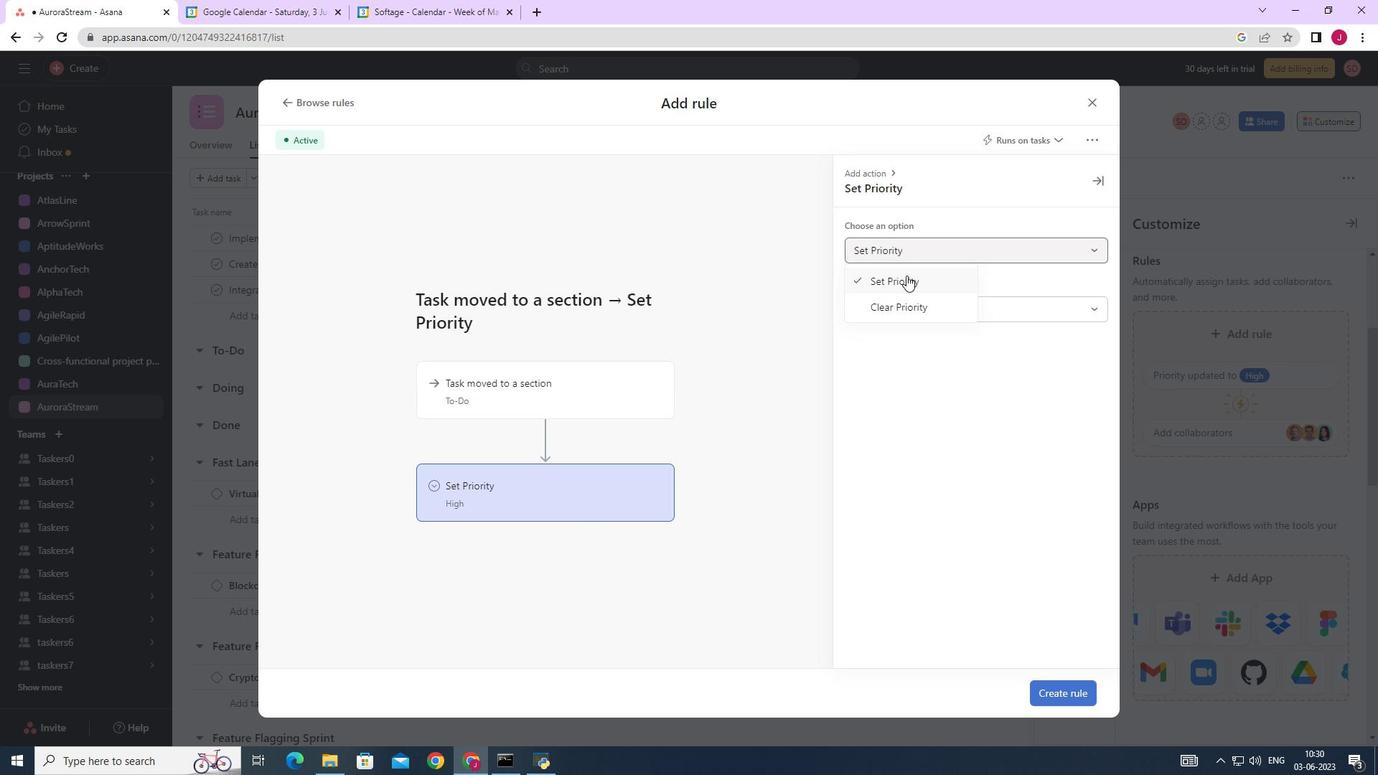
Action: Mouse pressed left at (905, 279)
Screenshot: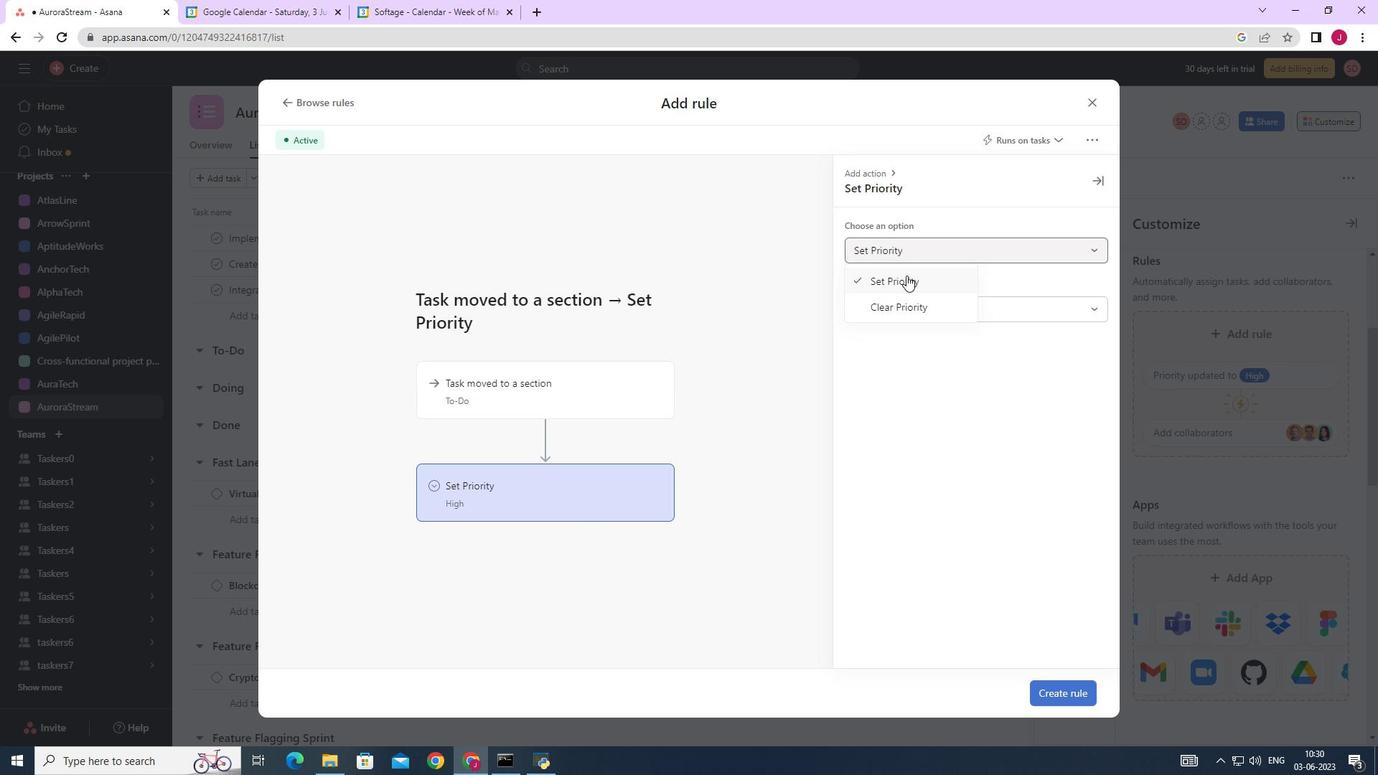 
Action: Mouse moved to (900, 310)
Screenshot: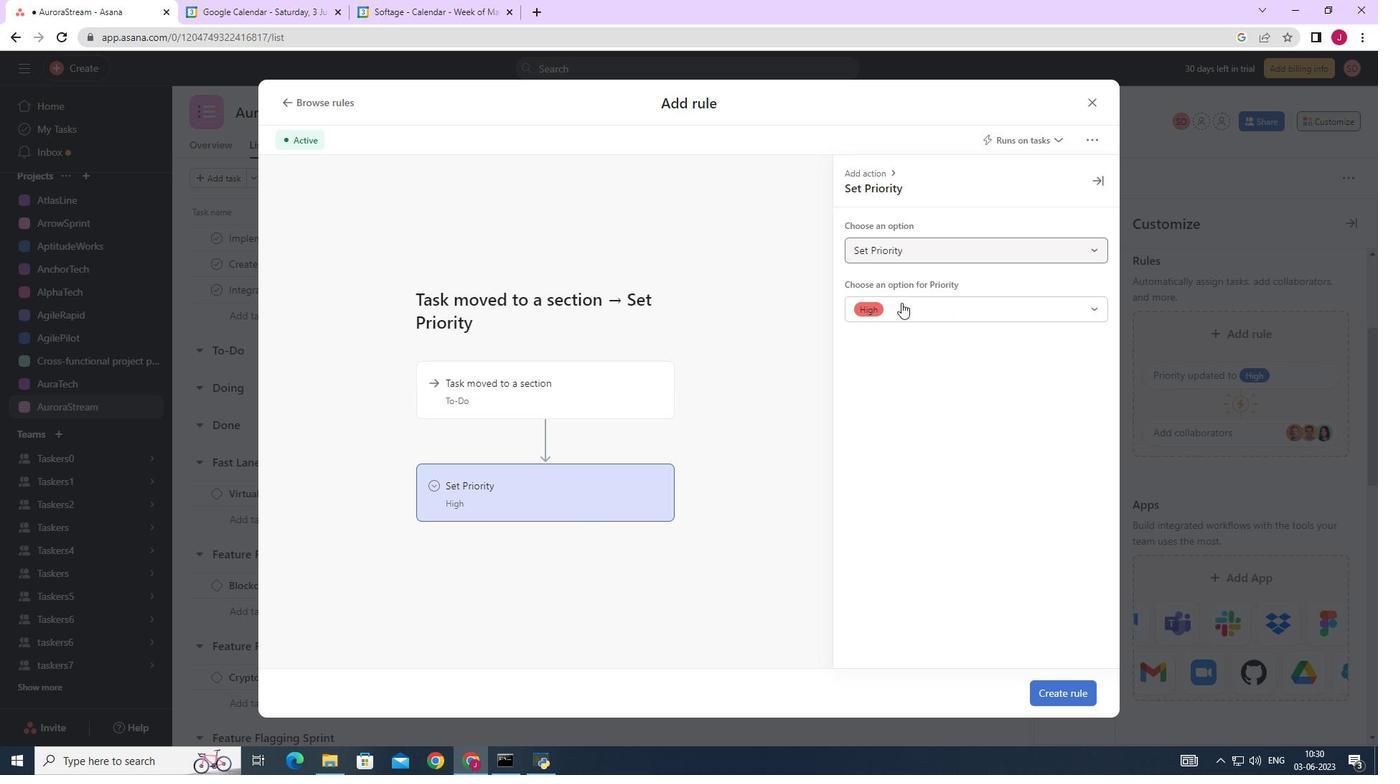 
Action: Mouse pressed left at (900, 310)
Screenshot: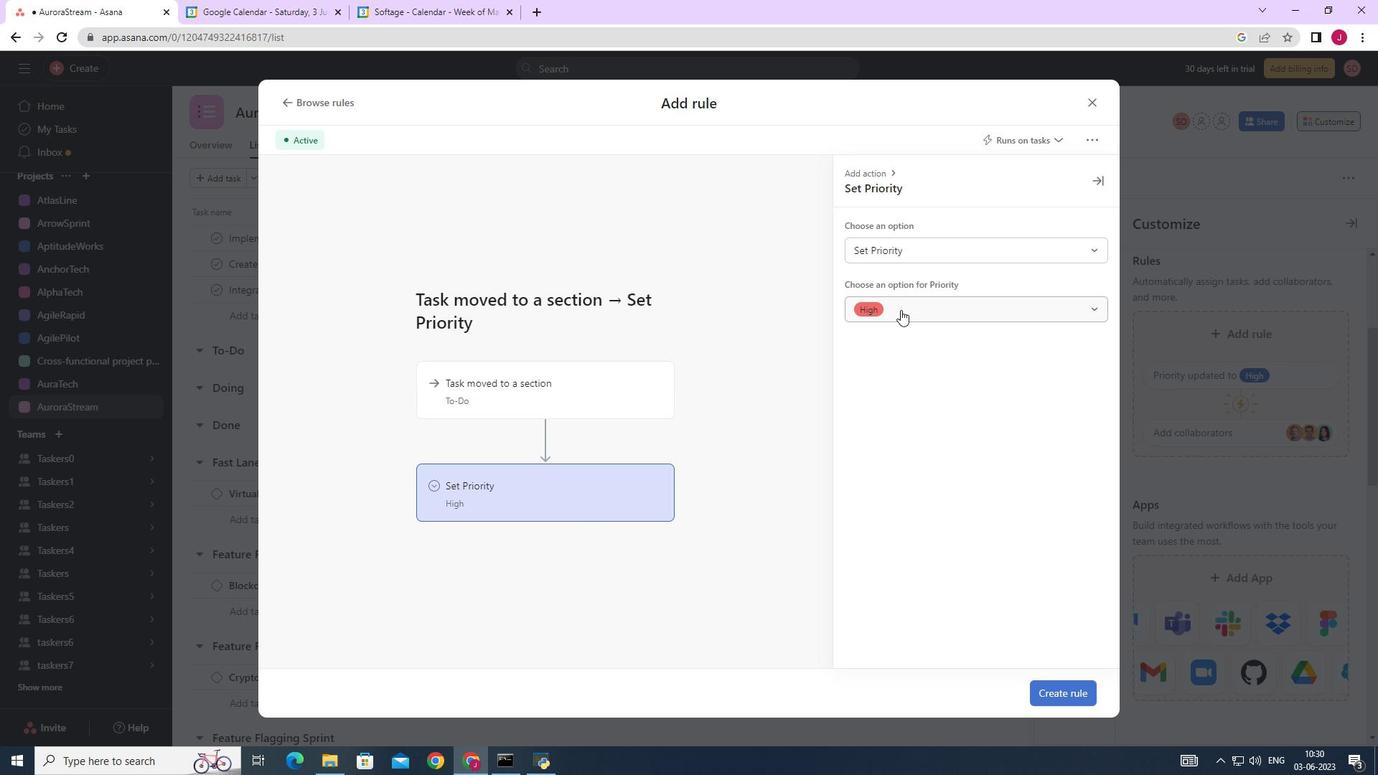 
Action: Mouse moved to (884, 339)
Screenshot: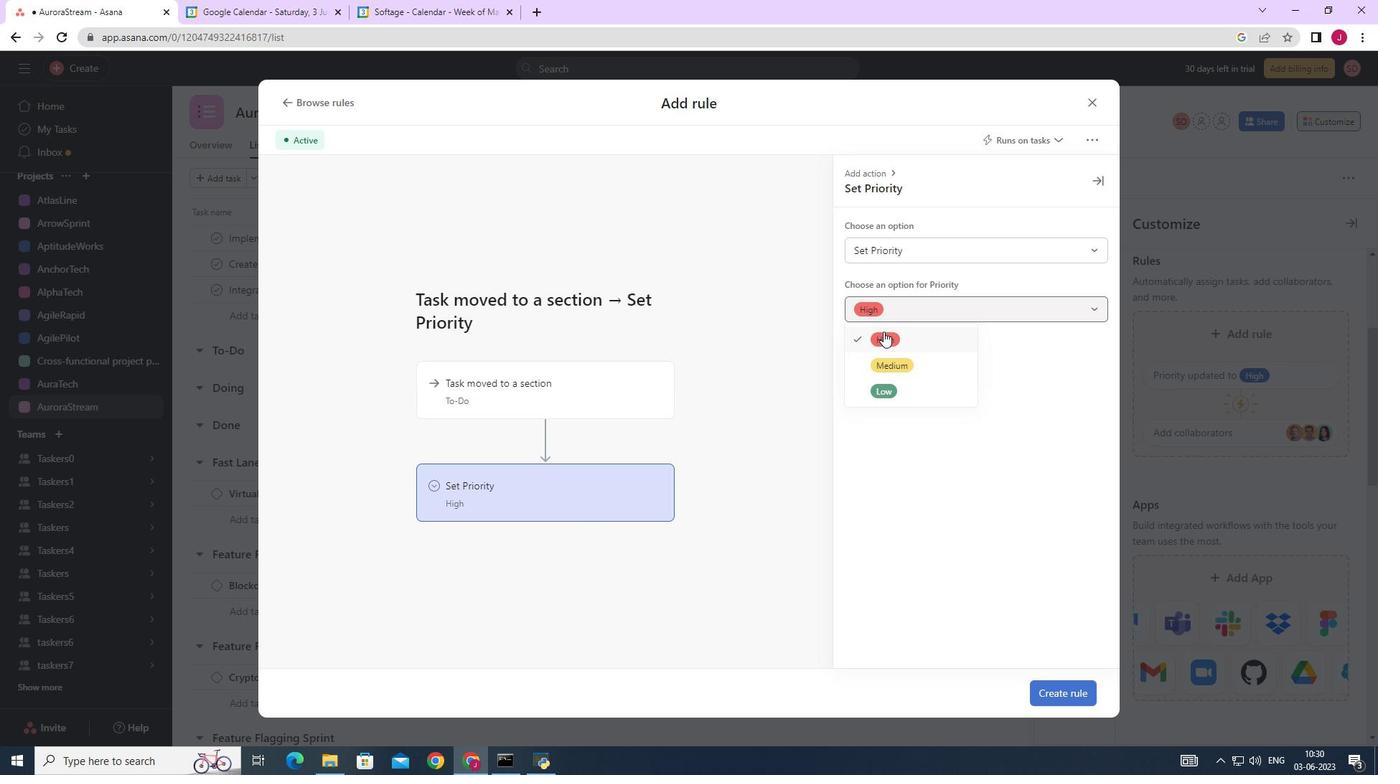 
Action: Mouse pressed left at (884, 339)
Screenshot: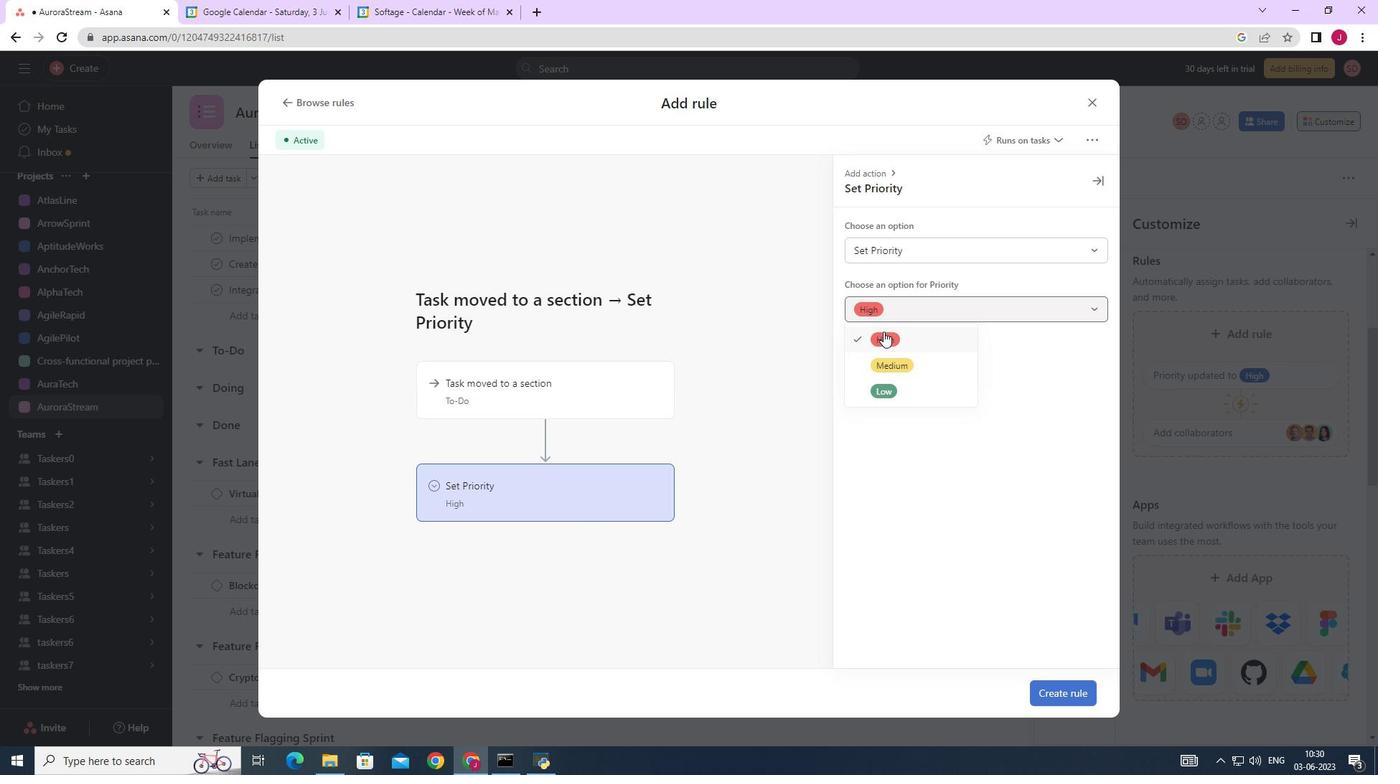 
Action: Mouse moved to (1056, 687)
Screenshot: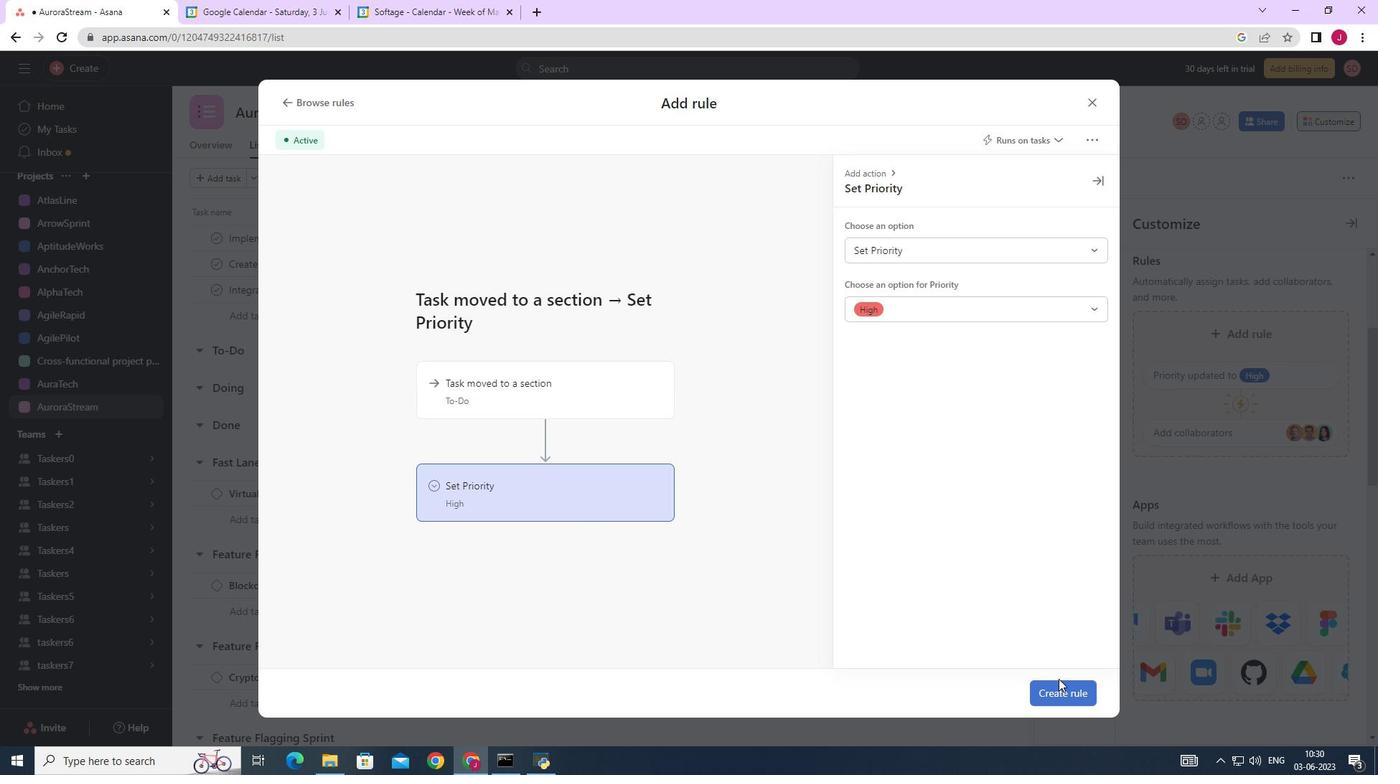 
Action: Mouse pressed left at (1056, 687)
Screenshot: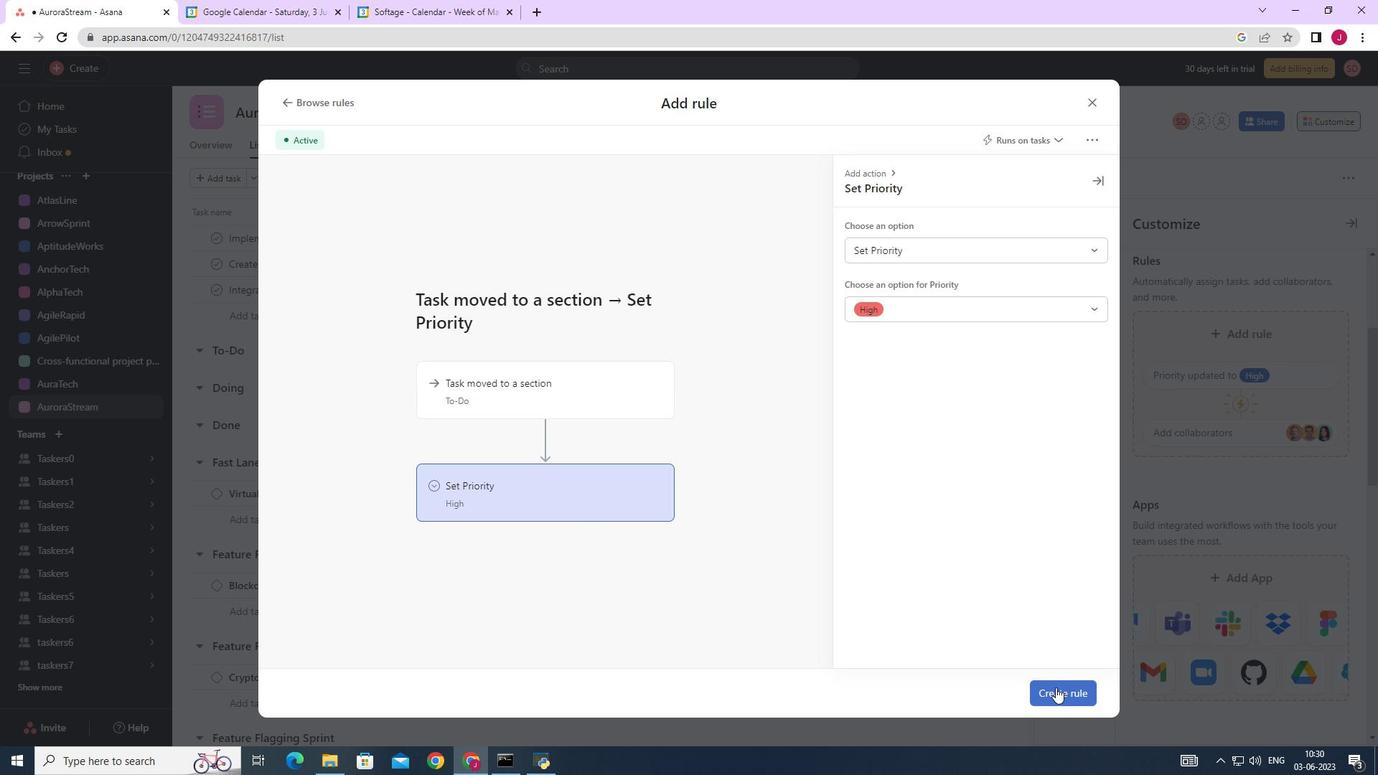 
Action: Mouse moved to (1014, 623)
Screenshot: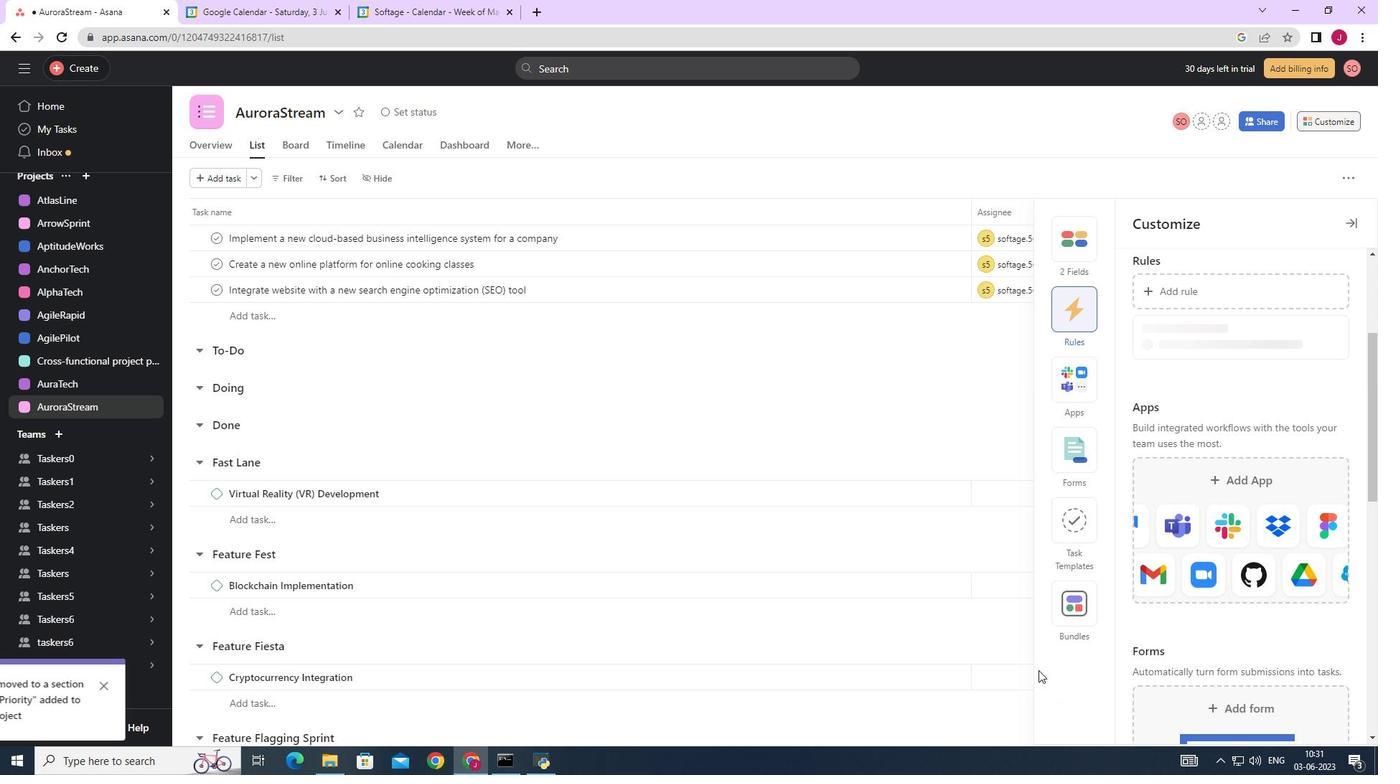 
